 Task: Find connections with filter location Balingen with filter topic #Socialnetworkingwith filter profile language Spanish with filter current company Seintiv Talent Solutions with filter school Software Engineering Jobs with filter industry Performing Arts and Spectator Sports with filter service category Growth Marketing with filter keywords title Medical Transcriptionist
Action: Mouse moved to (471, 62)
Screenshot: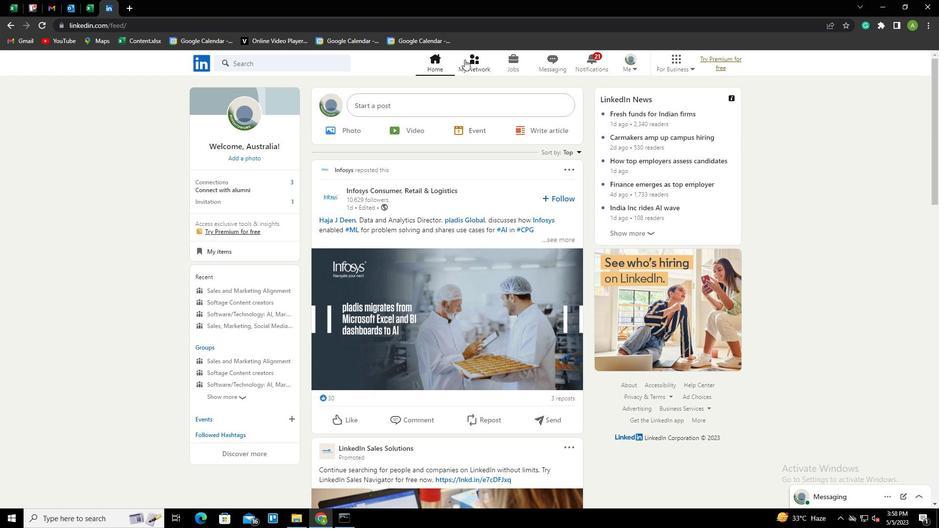
Action: Mouse pressed left at (471, 62)
Screenshot: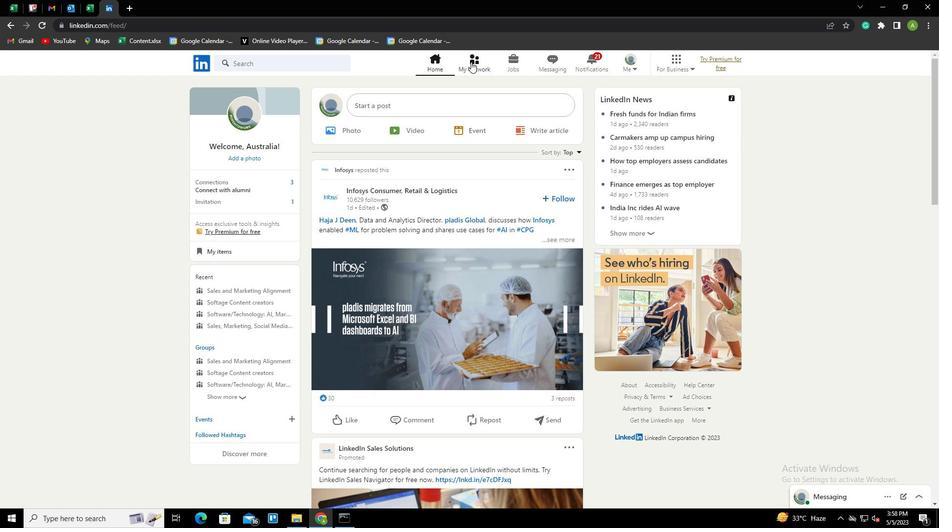 
Action: Mouse moved to (266, 114)
Screenshot: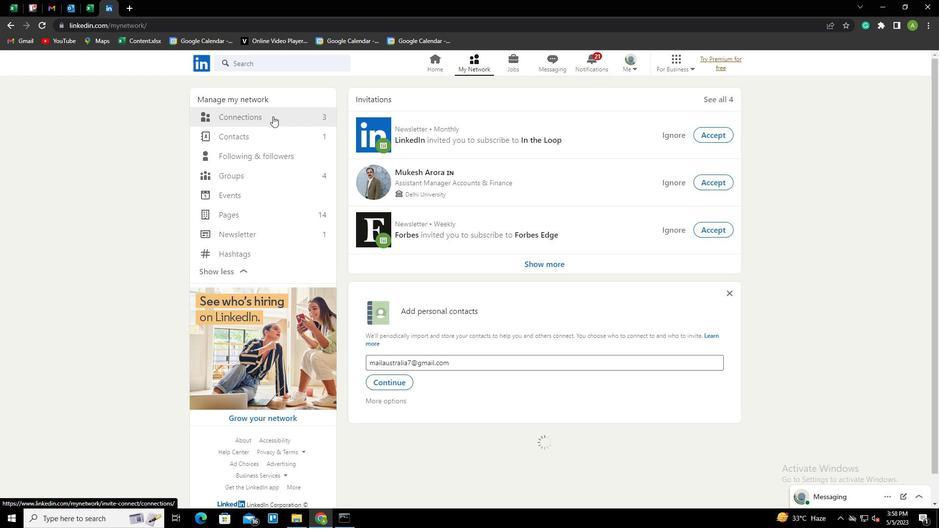 
Action: Mouse pressed left at (266, 114)
Screenshot: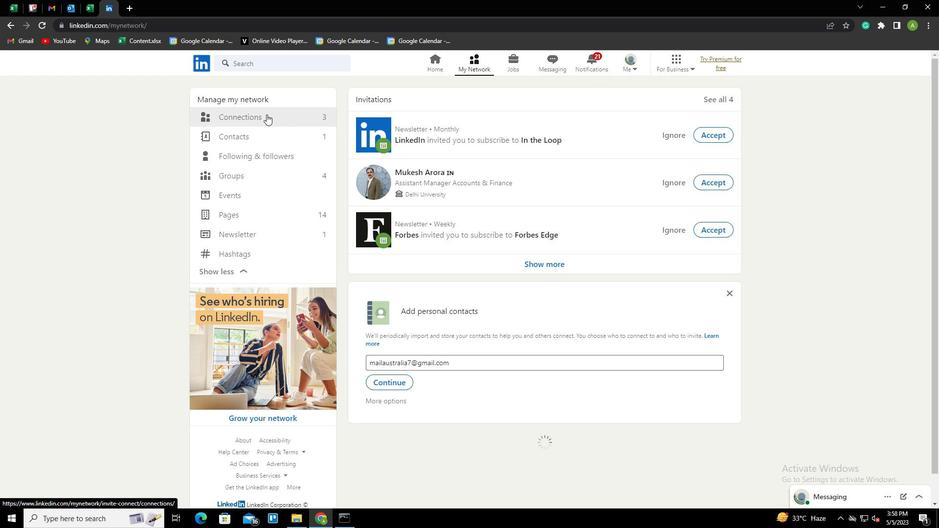 
Action: Mouse moved to (544, 116)
Screenshot: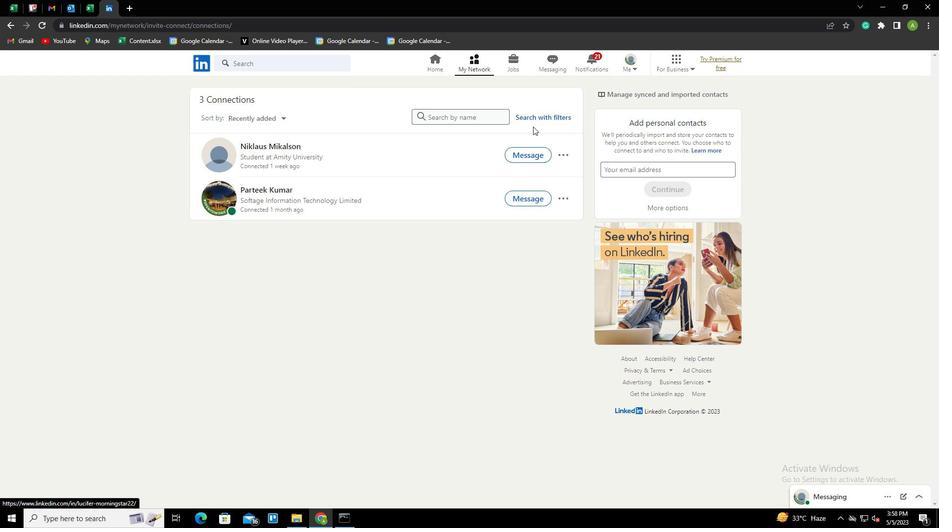 
Action: Mouse pressed left at (544, 116)
Screenshot: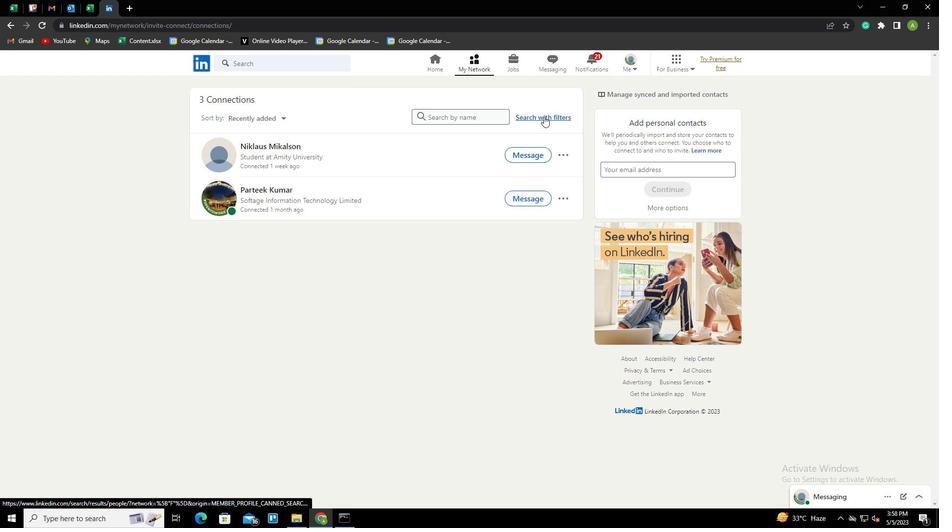 
Action: Mouse moved to (499, 90)
Screenshot: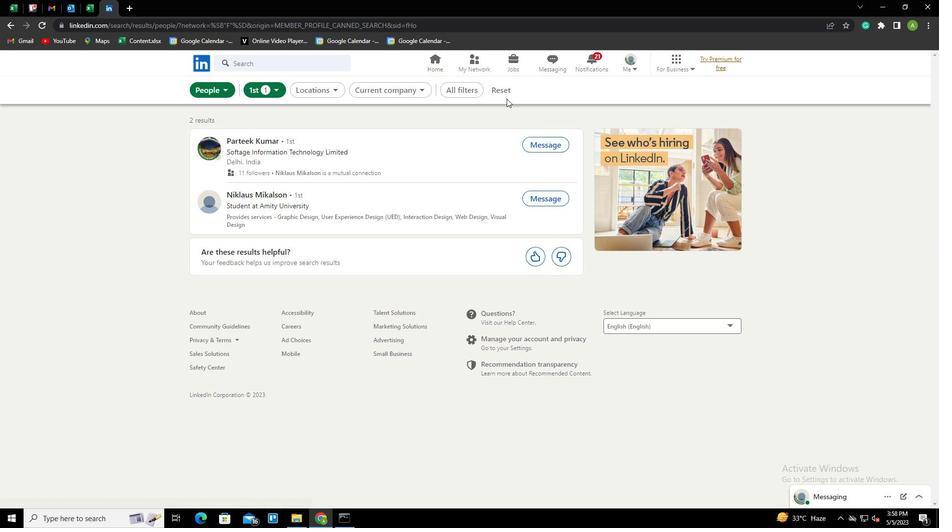 
Action: Mouse pressed left at (499, 90)
Screenshot: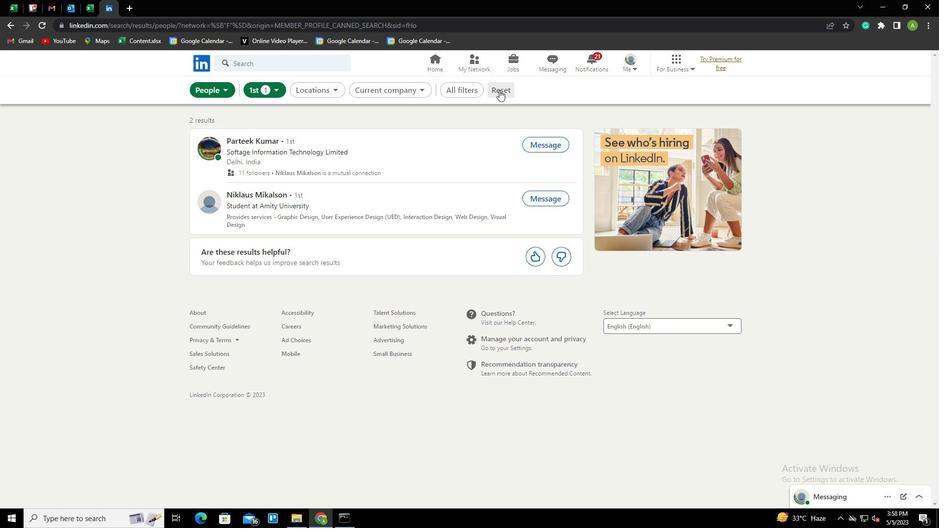 
Action: Mouse moved to (483, 90)
Screenshot: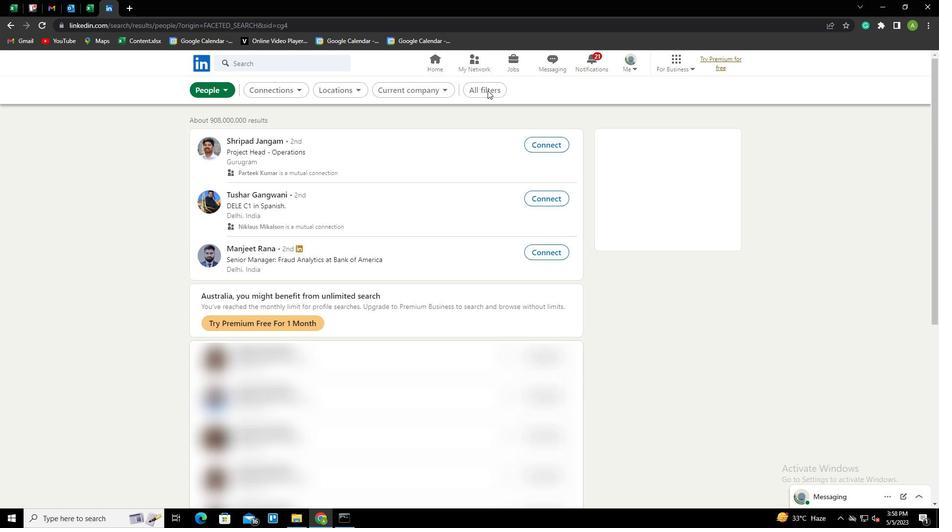 
Action: Mouse pressed left at (483, 90)
Screenshot: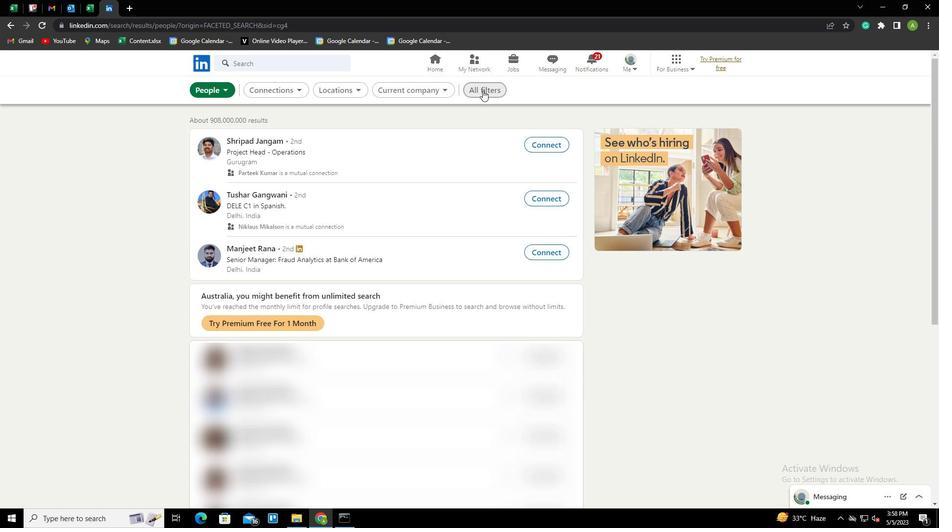 
Action: Mouse moved to (813, 298)
Screenshot: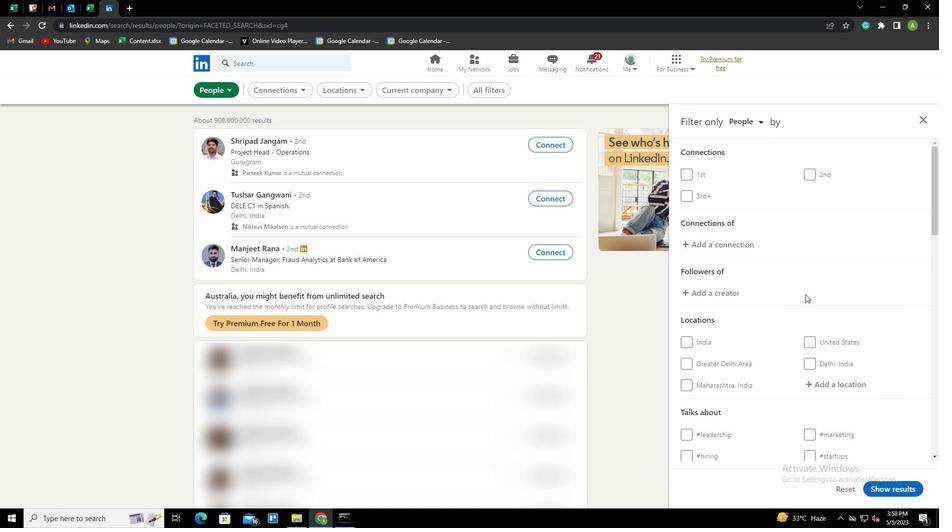 
Action: Mouse scrolled (813, 298) with delta (0, 0)
Screenshot: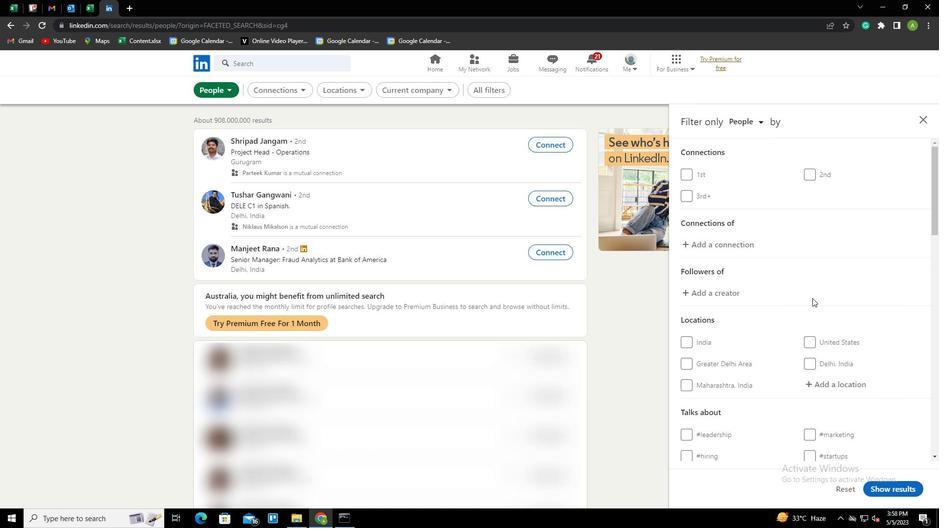 
Action: Mouse scrolled (813, 298) with delta (0, 0)
Screenshot: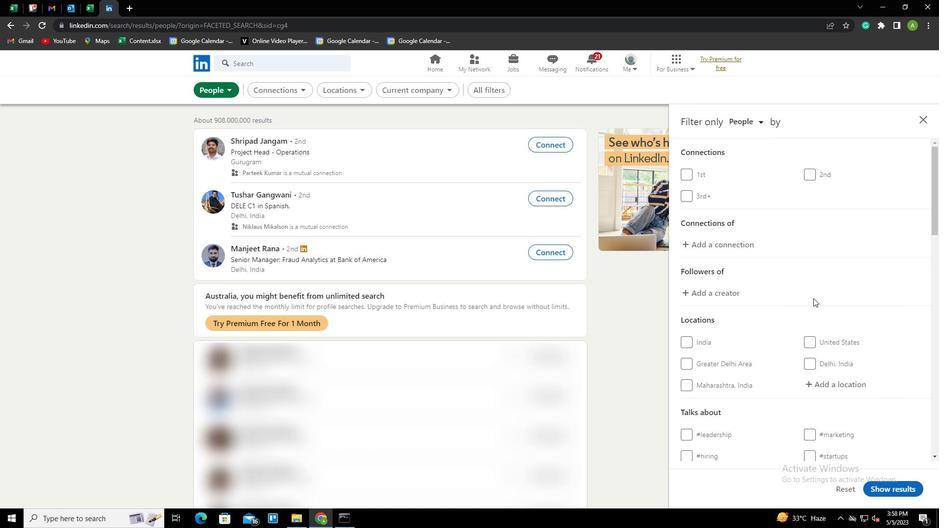
Action: Mouse moved to (821, 286)
Screenshot: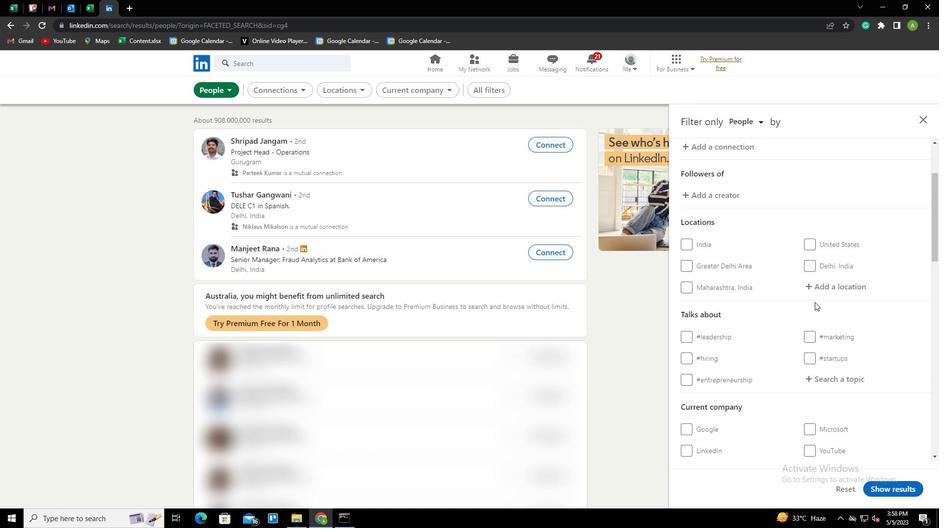 
Action: Mouse pressed left at (821, 286)
Screenshot: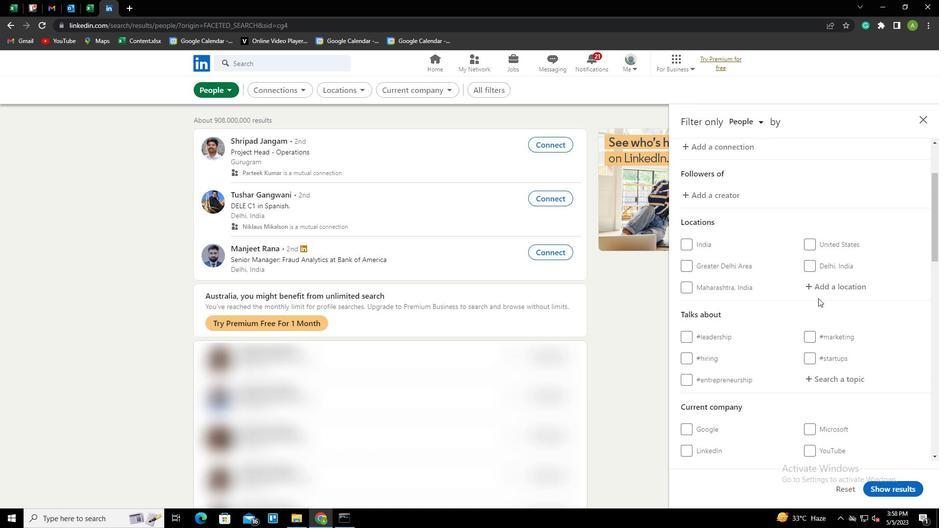 
Action: Key pressed <Key.shift>BALINGEN<Key.down><Key.enter>
Screenshot: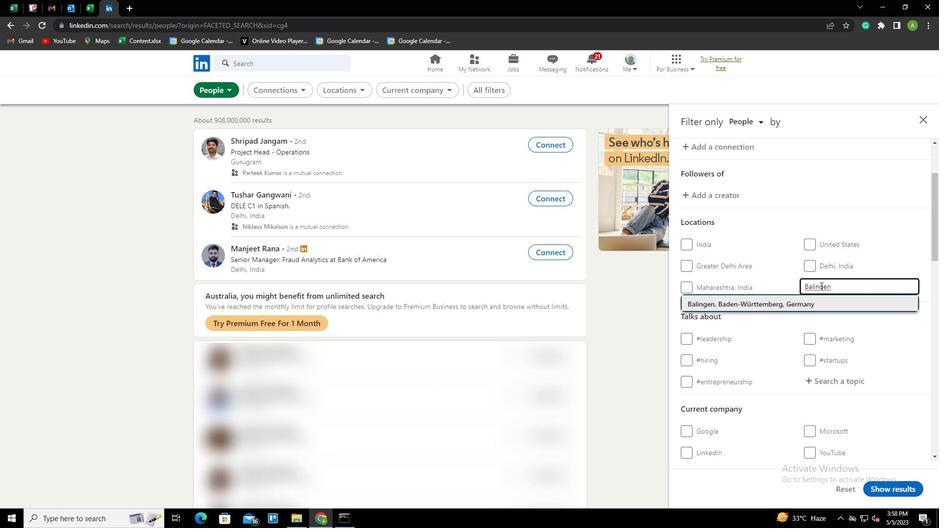 
Action: Mouse scrolled (821, 285) with delta (0, 0)
Screenshot: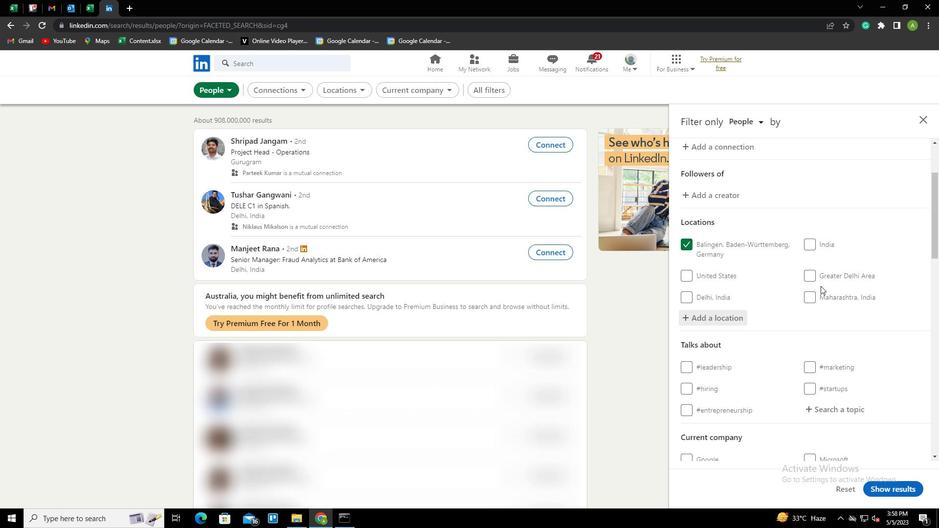 
Action: Mouse scrolled (821, 285) with delta (0, 0)
Screenshot: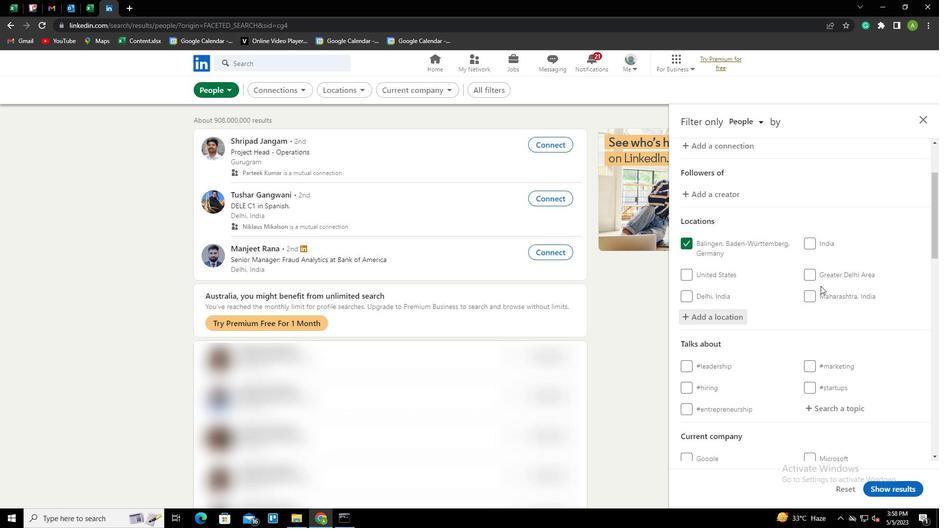 
Action: Mouse moved to (818, 312)
Screenshot: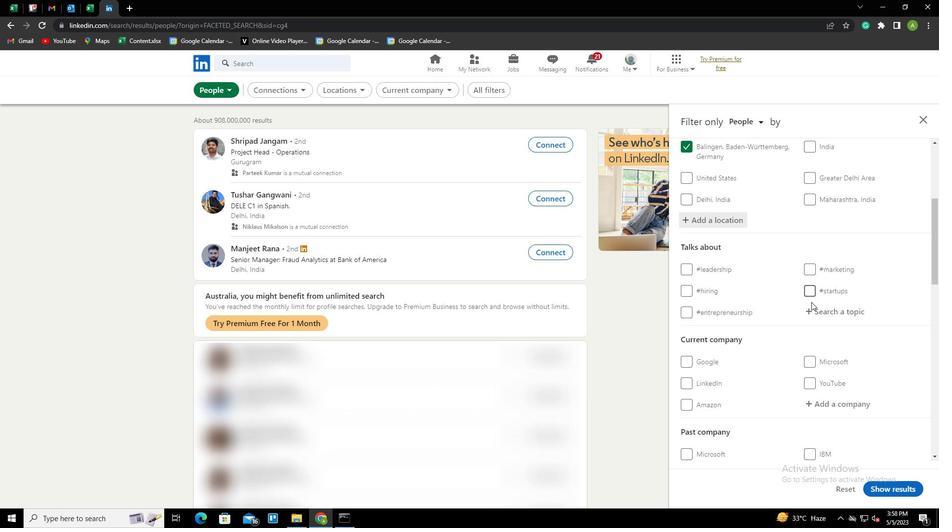 
Action: Mouse pressed left at (818, 312)
Screenshot: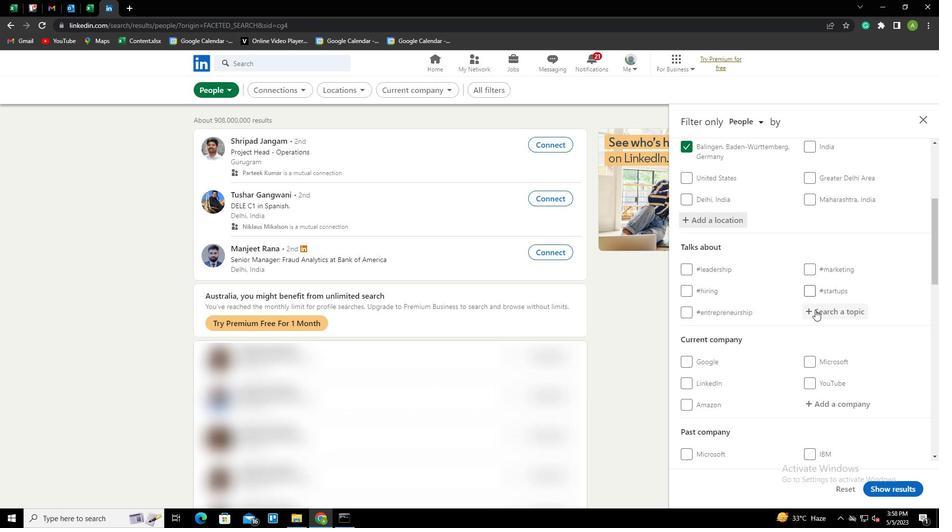 
Action: Key pressed <Key.shift>SOCIALNETWORKIN<Key.down><Key.enter>
Screenshot: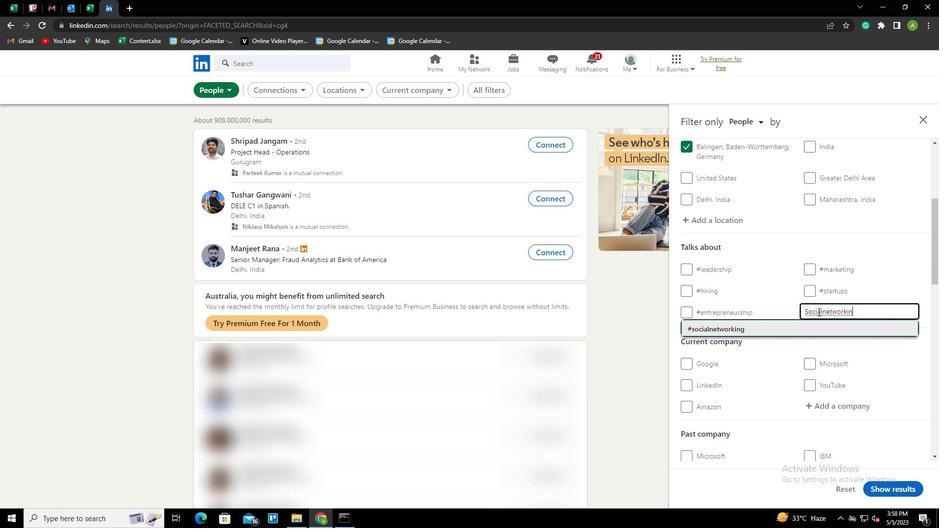 
Action: Mouse scrolled (818, 311) with delta (0, 0)
Screenshot: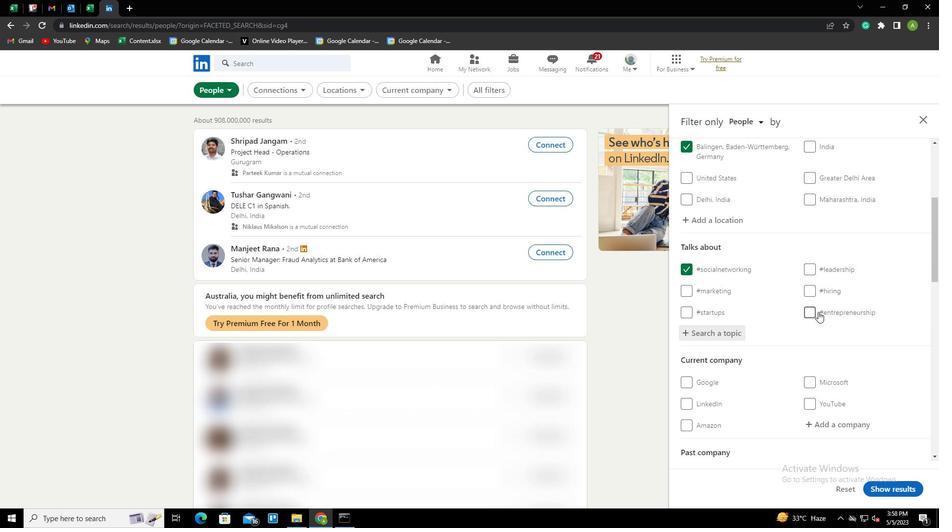 
Action: Mouse moved to (819, 312)
Screenshot: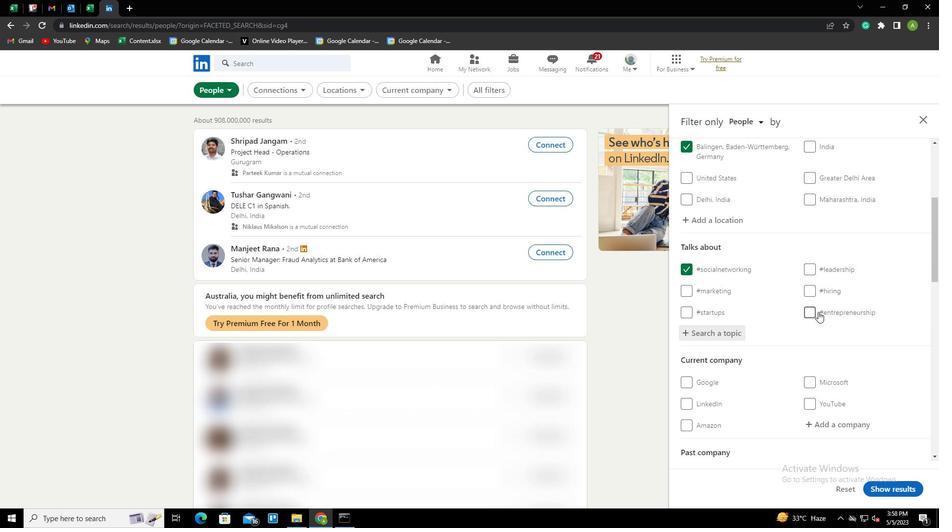 
Action: Mouse scrolled (819, 312) with delta (0, 0)
Screenshot: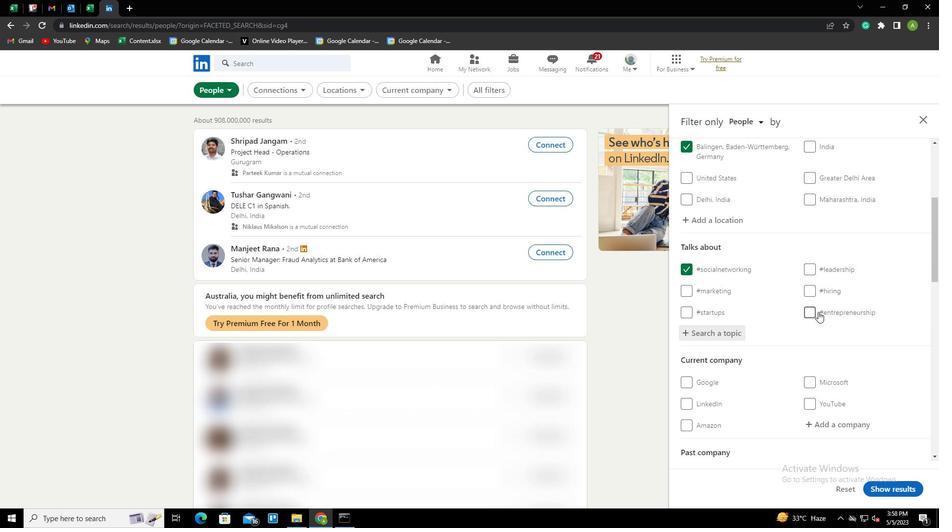 
Action: Mouse moved to (817, 314)
Screenshot: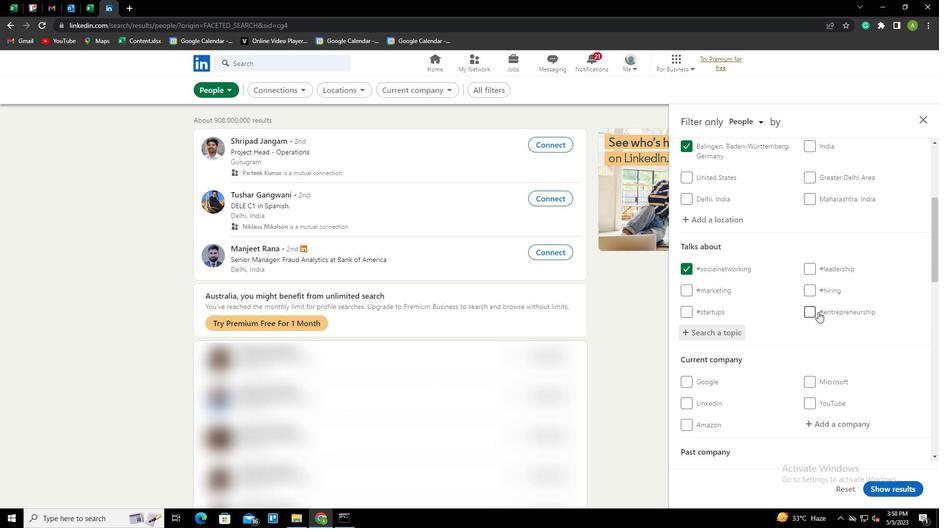 
Action: Mouse scrolled (817, 313) with delta (0, 0)
Screenshot: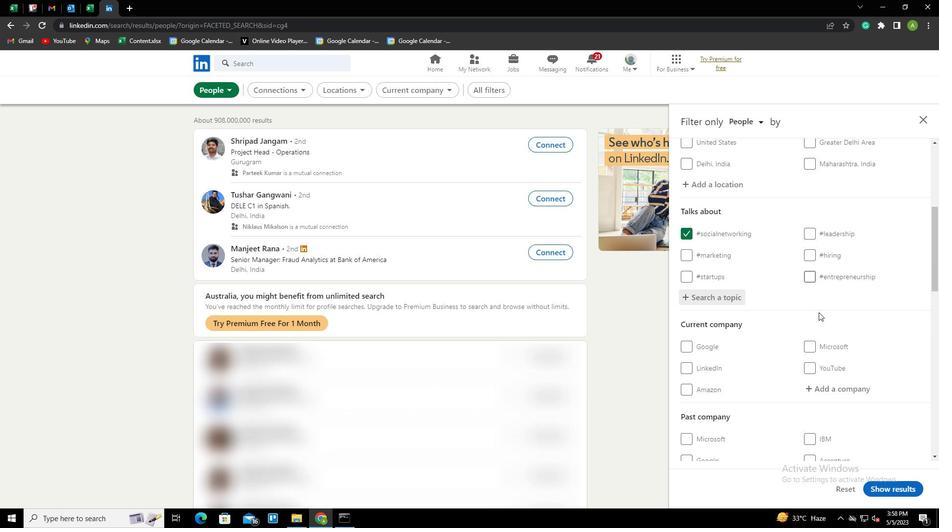 
Action: Mouse scrolled (817, 313) with delta (0, 0)
Screenshot: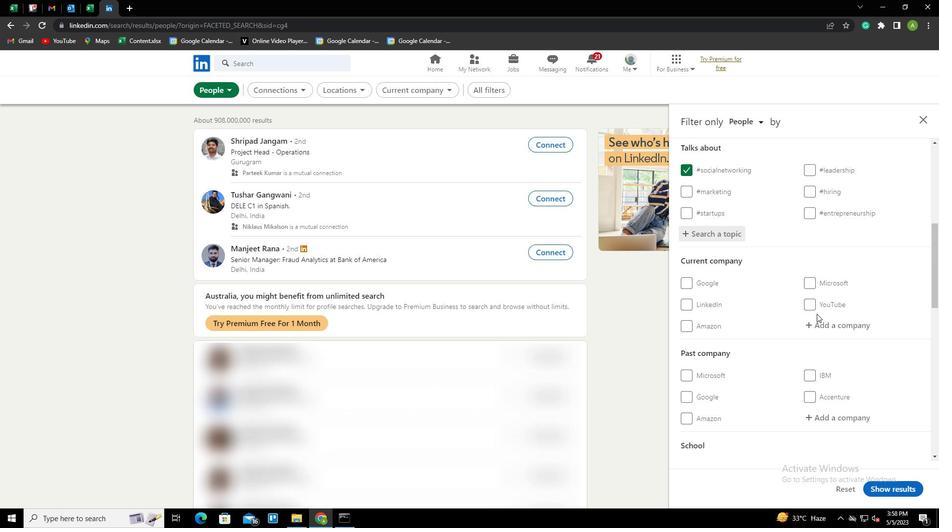 
Action: Mouse scrolled (817, 313) with delta (0, 0)
Screenshot: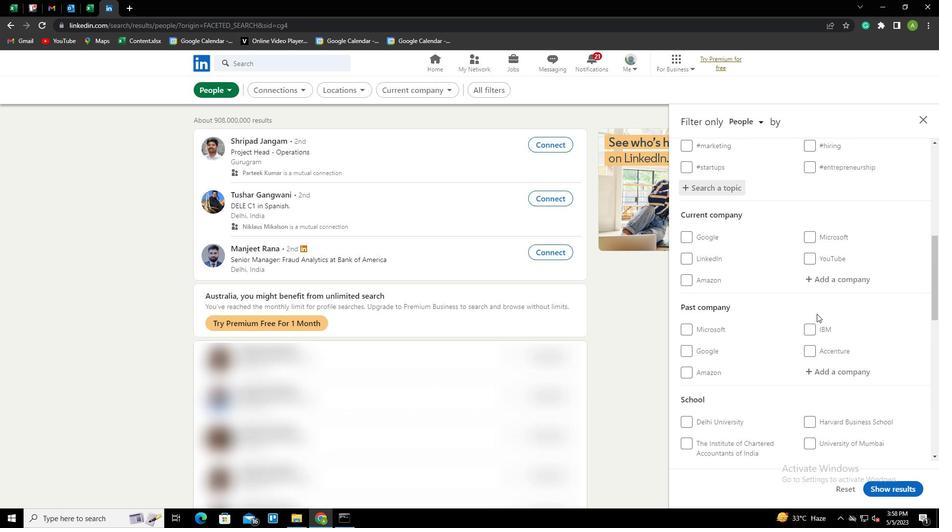 
Action: Mouse scrolled (817, 313) with delta (0, 0)
Screenshot: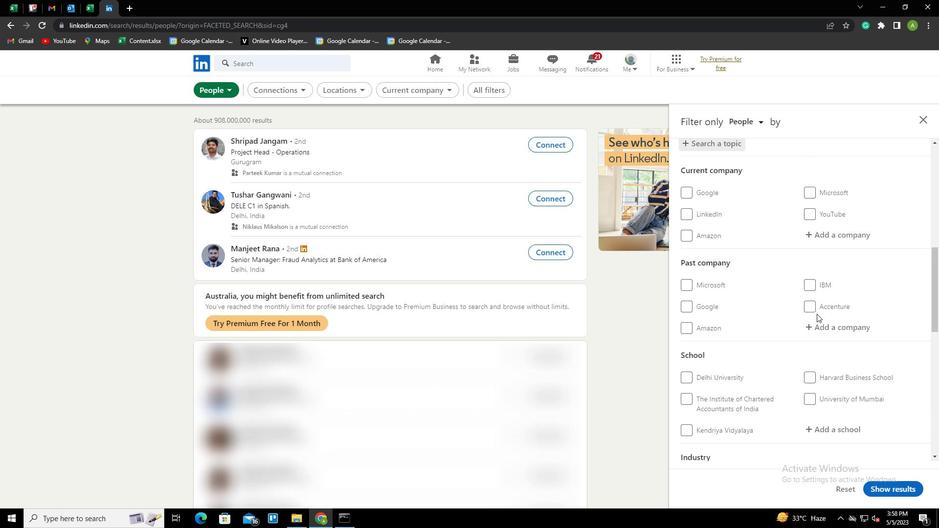 
Action: Mouse scrolled (817, 313) with delta (0, 0)
Screenshot: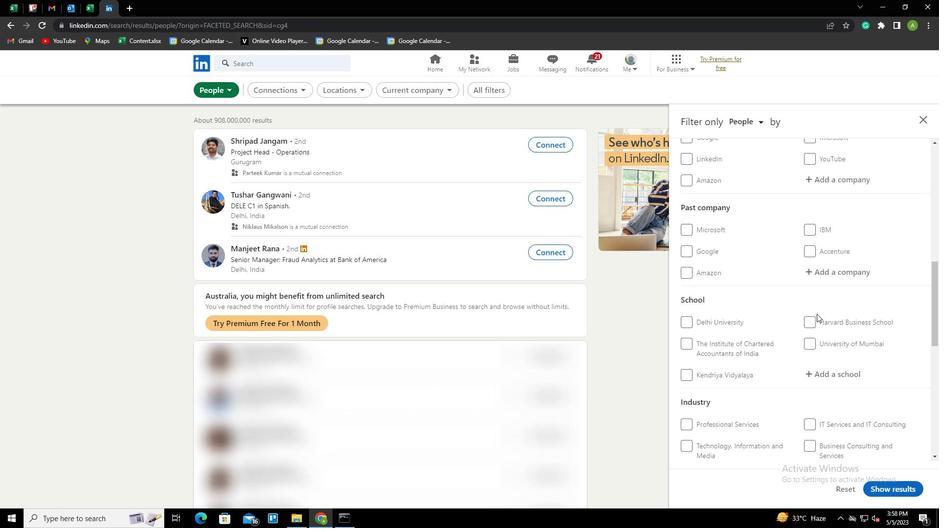 
Action: Mouse scrolled (817, 313) with delta (0, 0)
Screenshot: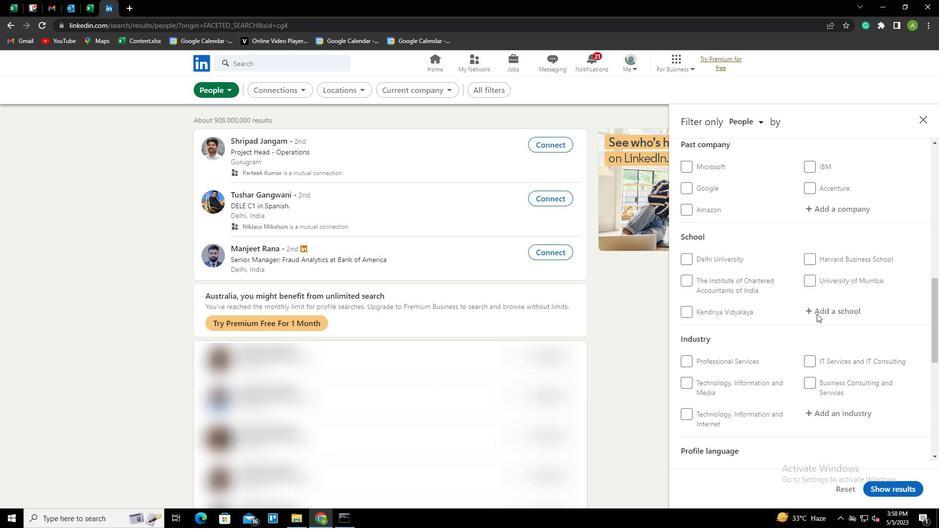 
Action: Mouse scrolled (817, 313) with delta (0, 0)
Screenshot: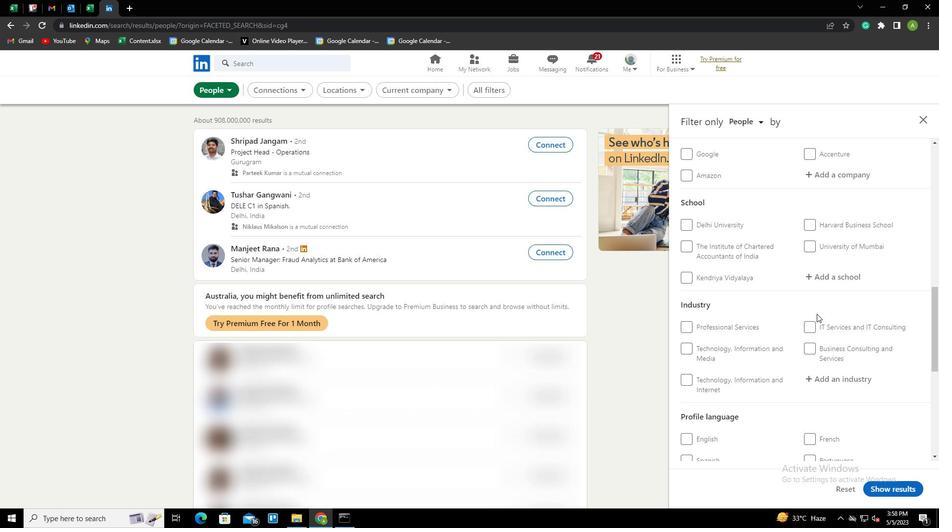 
Action: Mouse scrolled (817, 313) with delta (0, 0)
Screenshot: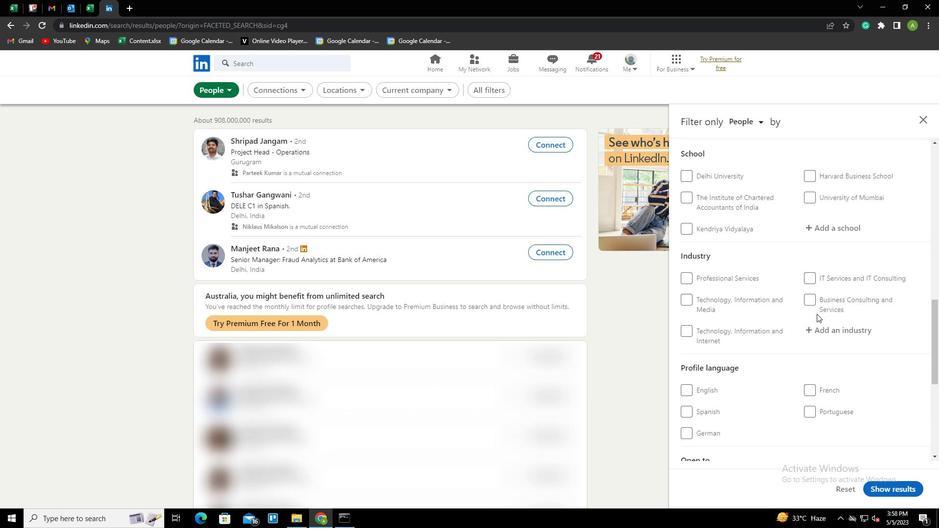 
Action: Mouse moved to (692, 314)
Screenshot: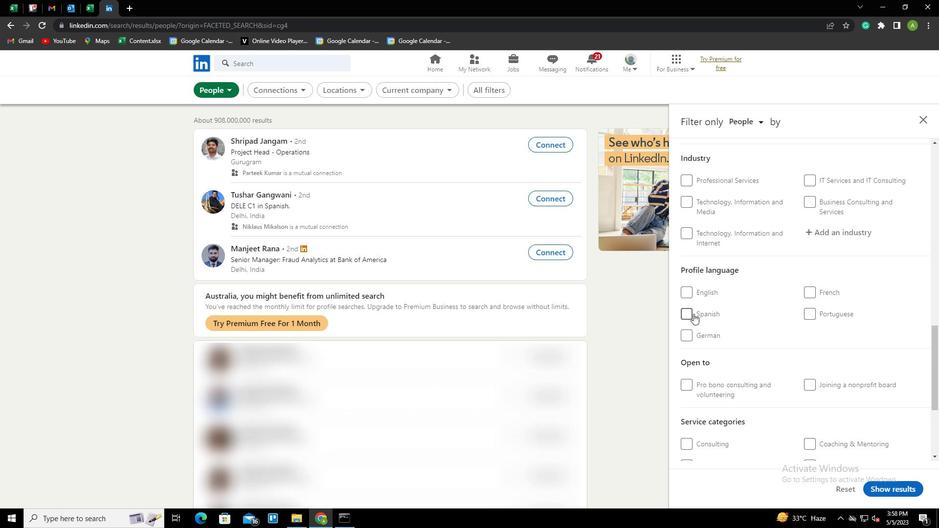
Action: Mouse pressed left at (692, 314)
Screenshot: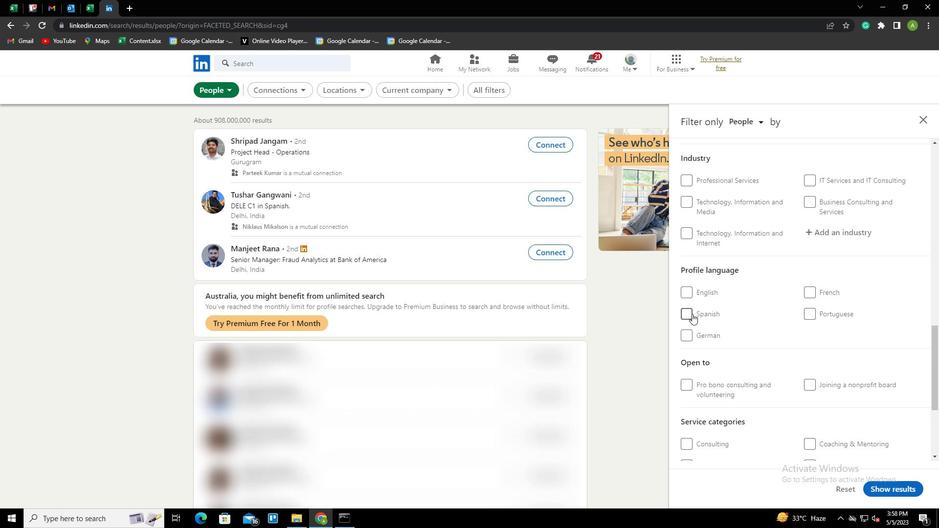 
Action: Mouse moved to (853, 342)
Screenshot: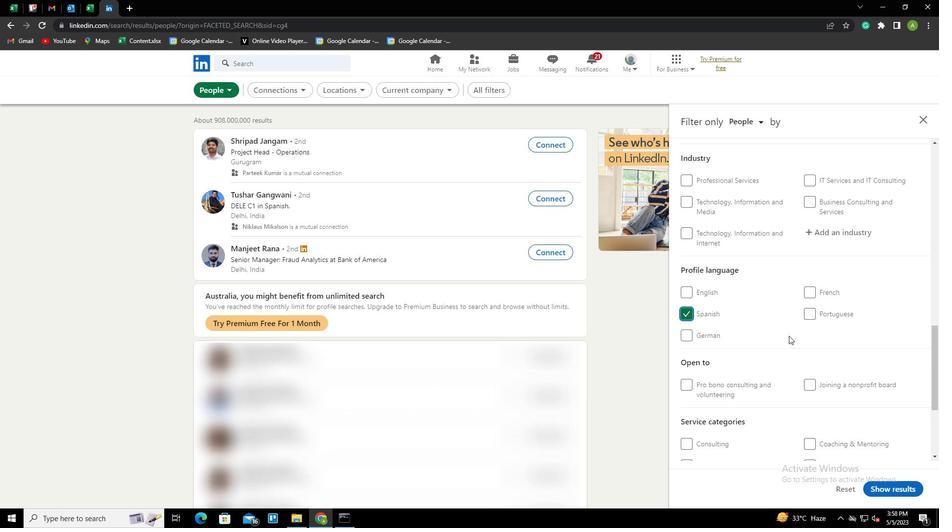 
Action: Mouse scrolled (853, 343) with delta (0, 0)
Screenshot: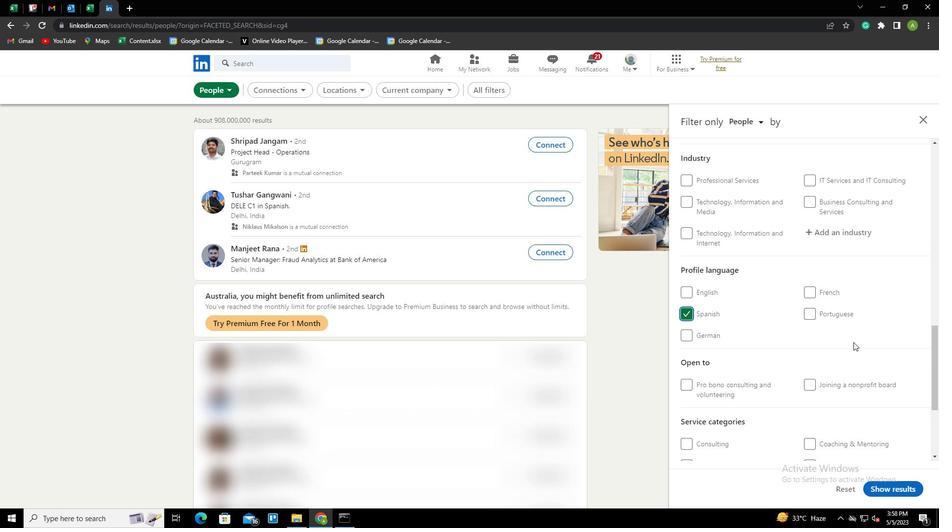 
Action: Mouse scrolled (853, 343) with delta (0, 0)
Screenshot: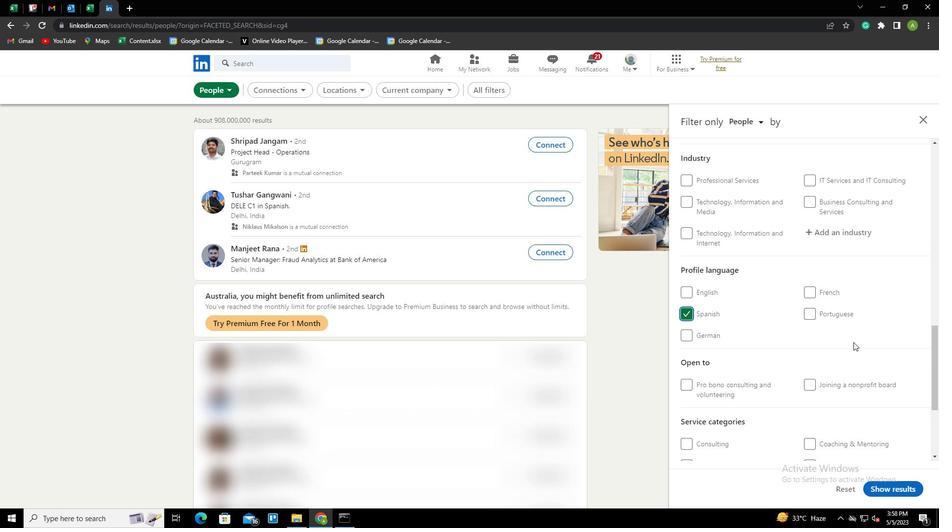 
Action: Mouse scrolled (853, 343) with delta (0, 0)
Screenshot: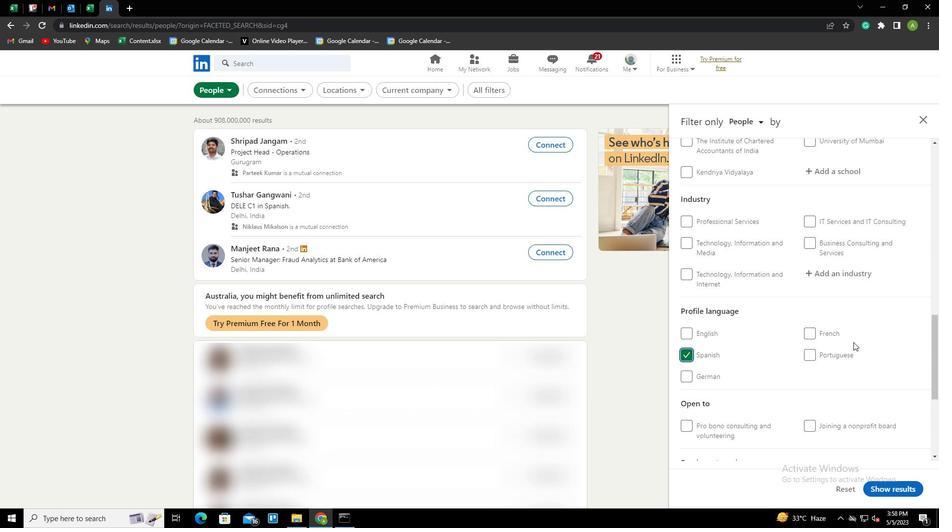 
Action: Mouse scrolled (853, 343) with delta (0, 0)
Screenshot: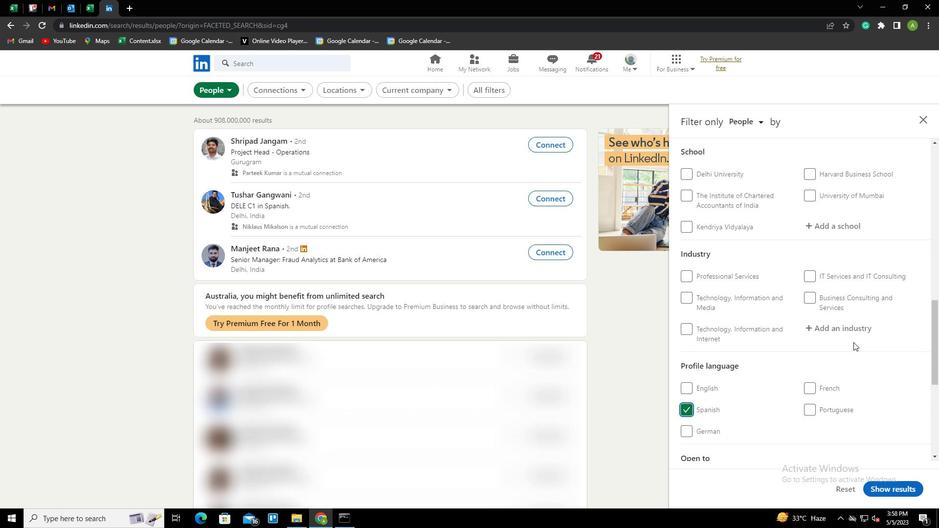 
Action: Mouse scrolled (853, 343) with delta (0, 0)
Screenshot: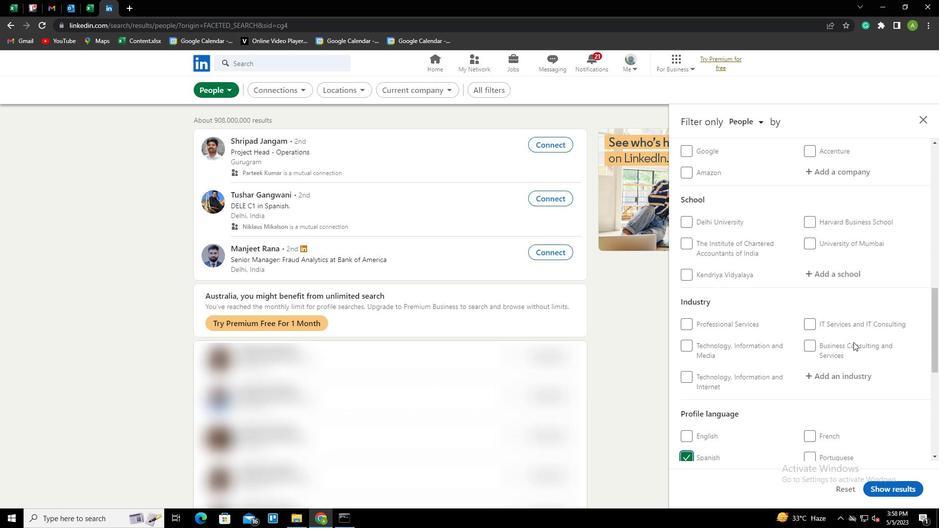 
Action: Mouse scrolled (853, 343) with delta (0, 0)
Screenshot: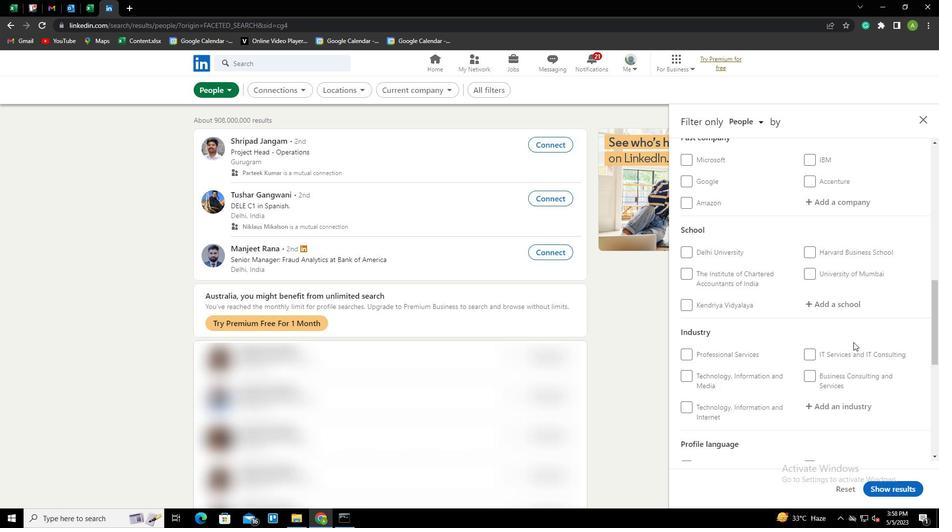 
Action: Mouse scrolled (853, 343) with delta (0, 0)
Screenshot: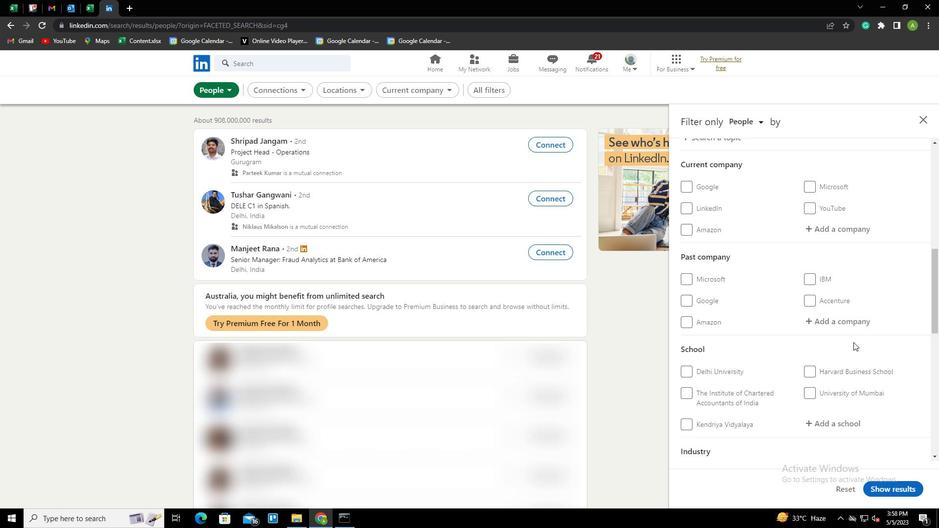
Action: Mouse moved to (838, 283)
Screenshot: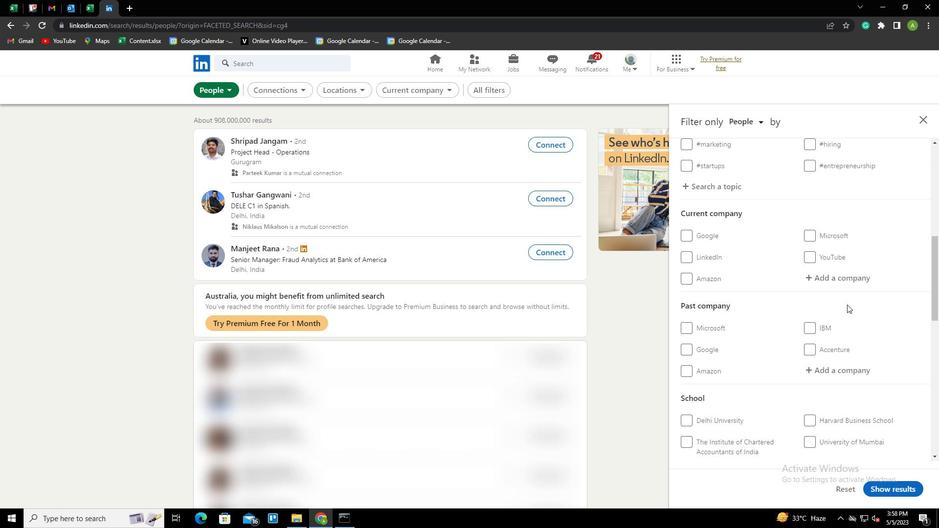 
Action: Mouse pressed left at (838, 283)
Screenshot: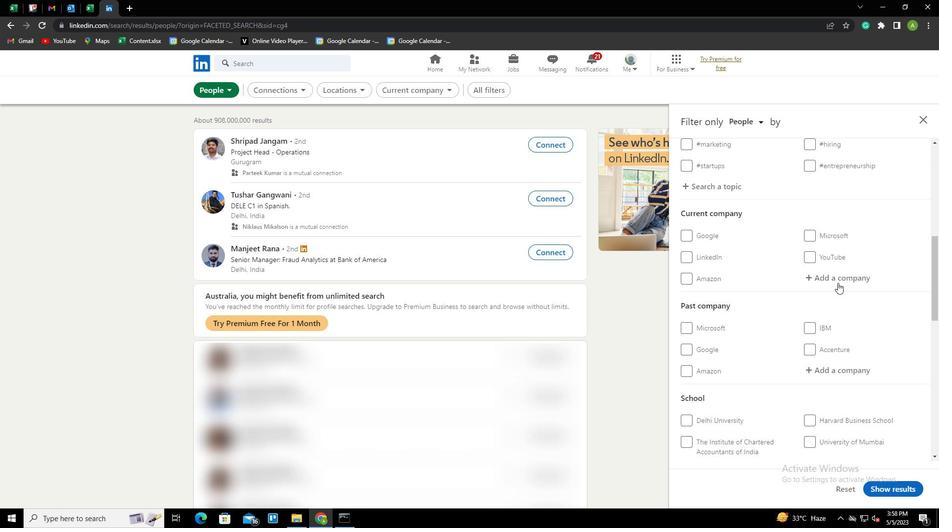 
Action: Key pressed <Key.shift>SEINTIV<Key.space><Key.shift>TALENT<Key.space><Key.shift>SOLUTIONS<Key.down><Key.enter>
Screenshot: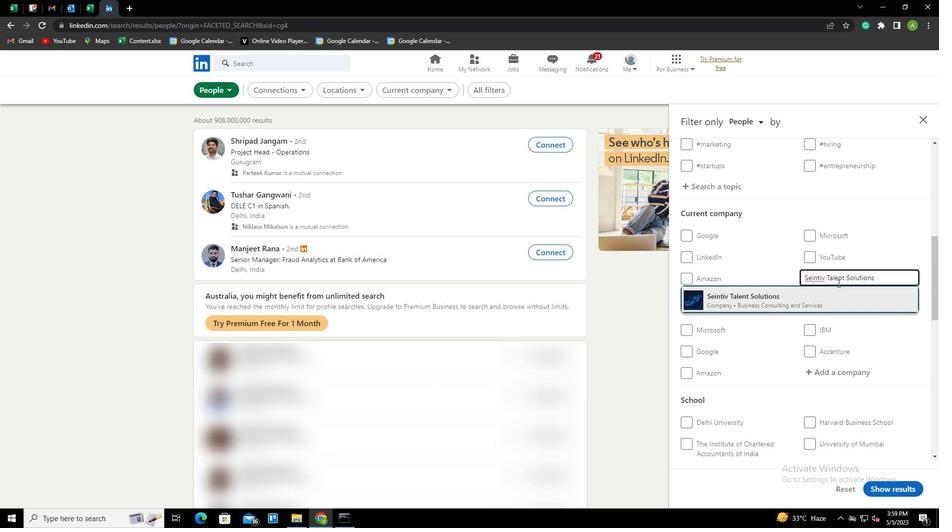 
Action: Mouse scrolled (838, 282) with delta (0, 0)
Screenshot: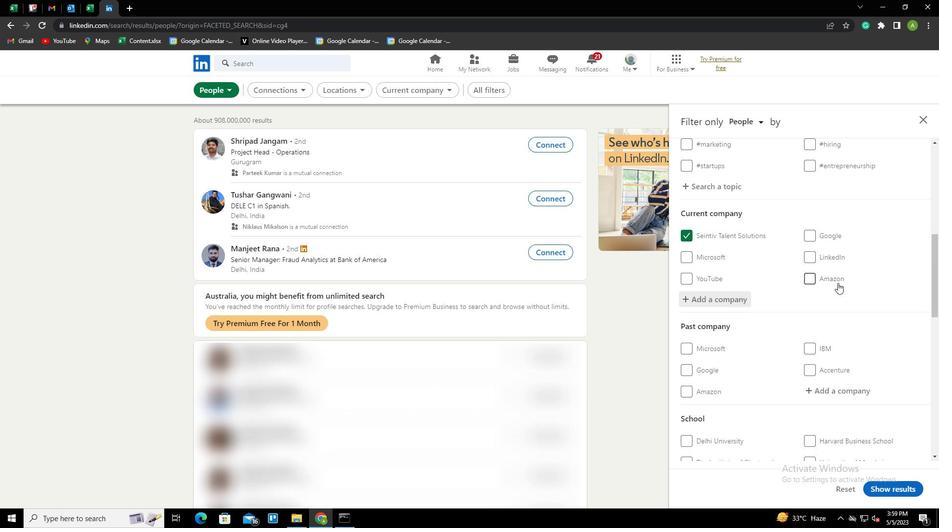 
Action: Mouse scrolled (838, 282) with delta (0, 0)
Screenshot: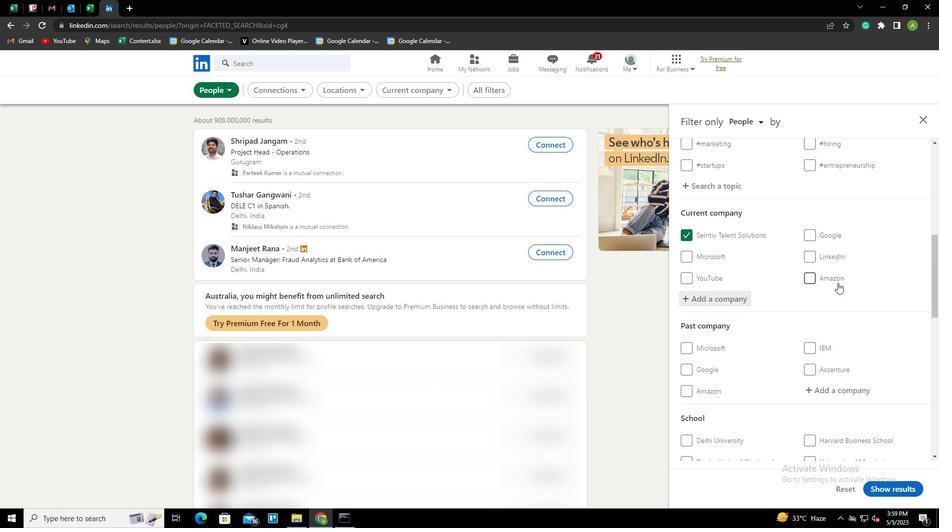 
Action: Mouse moved to (837, 283)
Screenshot: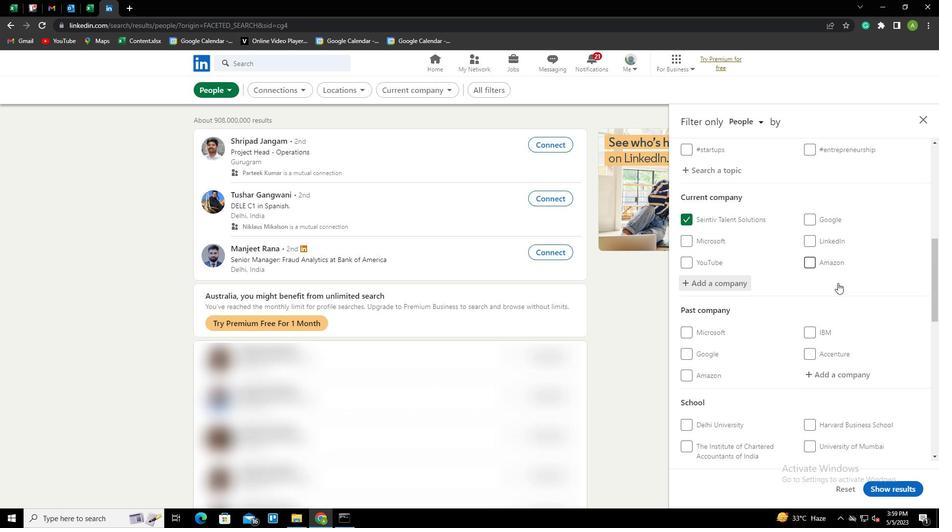 
Action: Mouse scrolled (837, 283) with delta (0, 0)
Screenshot: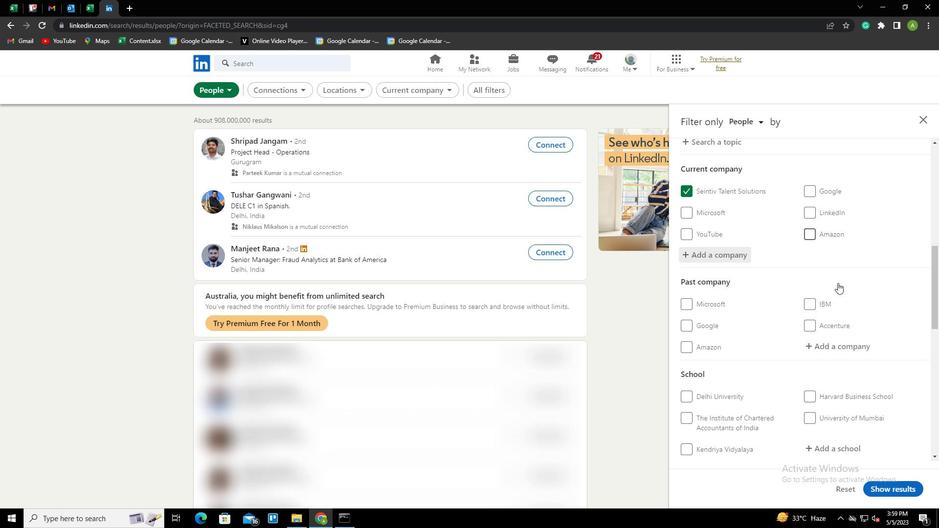 
Action: Mouse moved to (837, 285)
Screenshot: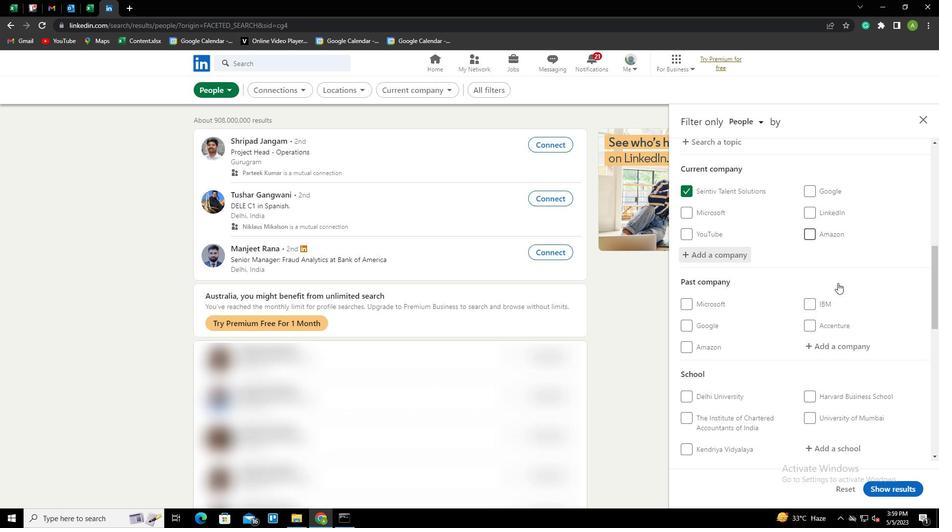 
Action: Mouse scrolled (837, 284) with delta (0, 0)
Screenshot: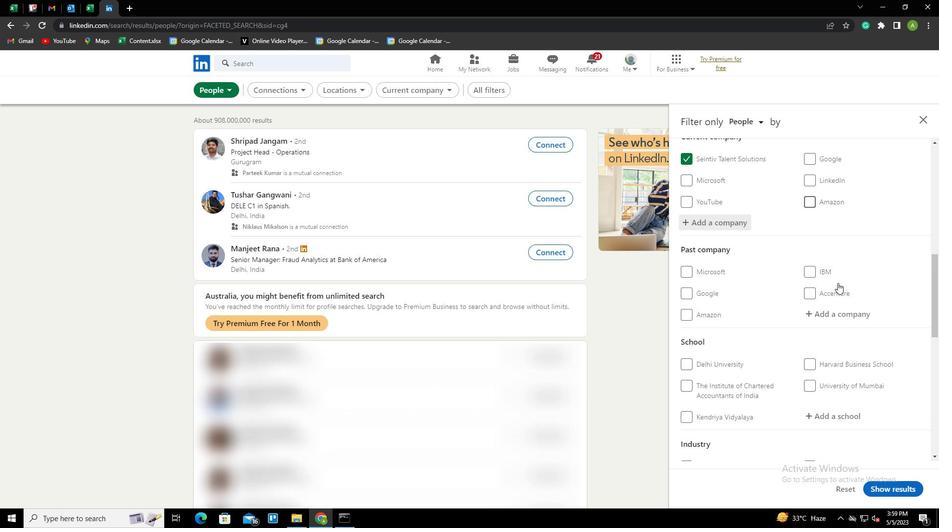 
Action: Mouse moved to (827, 297)
Screenshot: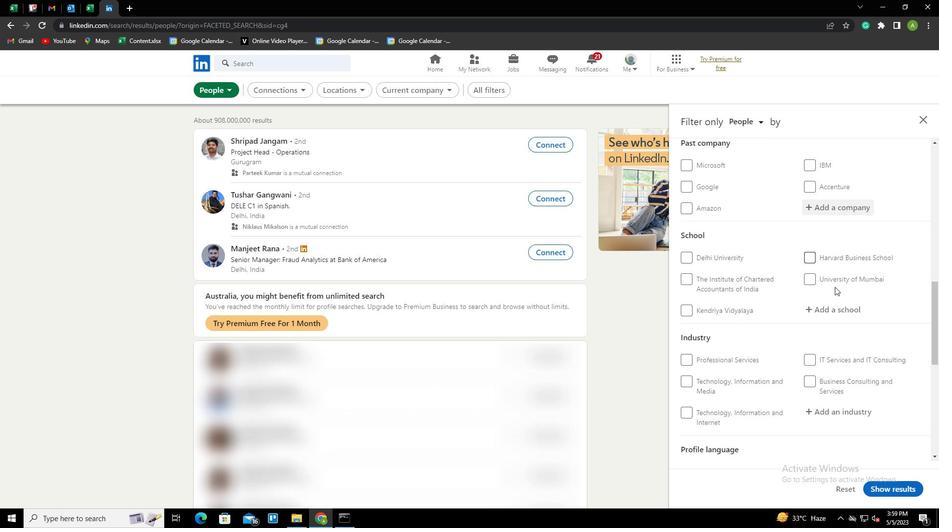 
Action: Mouse pressed left at (827, 297)
Screenshot: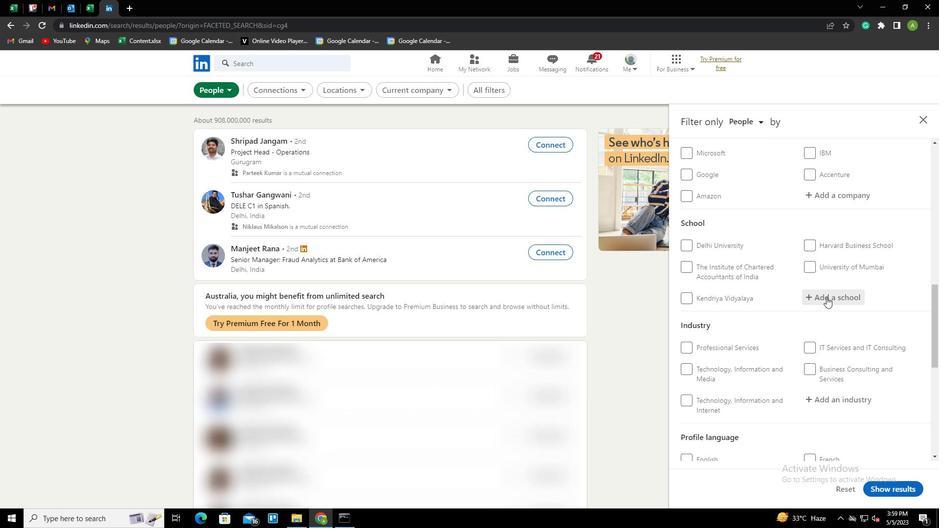 
Action: Key pressed <Key.shift>SOFR<Key.backspace>TWARE<Key.space><Key.shift><Key.shift><Key.shift><Key.shift><Key.shift><Key.shift><Key.shift><Key.shift><Key.shift><Key.shift><Key.shift>ENGINEERING<Key.space><Key.shift>JOBS<Key.down><Key.enter>
Screenshot: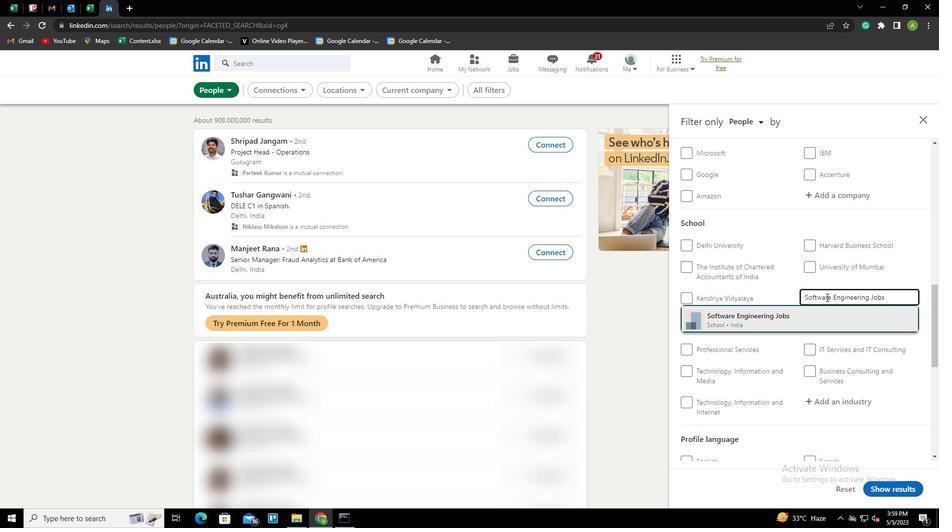 
Action: Mouse scrolled (827, 297) with delta (0, 0)
Screenshot: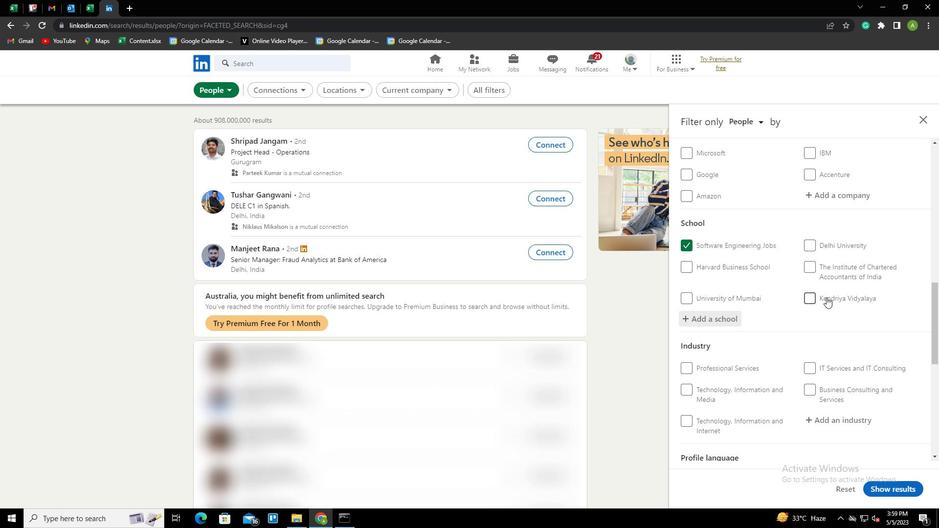 
Action: Mouse scrolled (827, 297) with delta (0, 0)
Screenshot: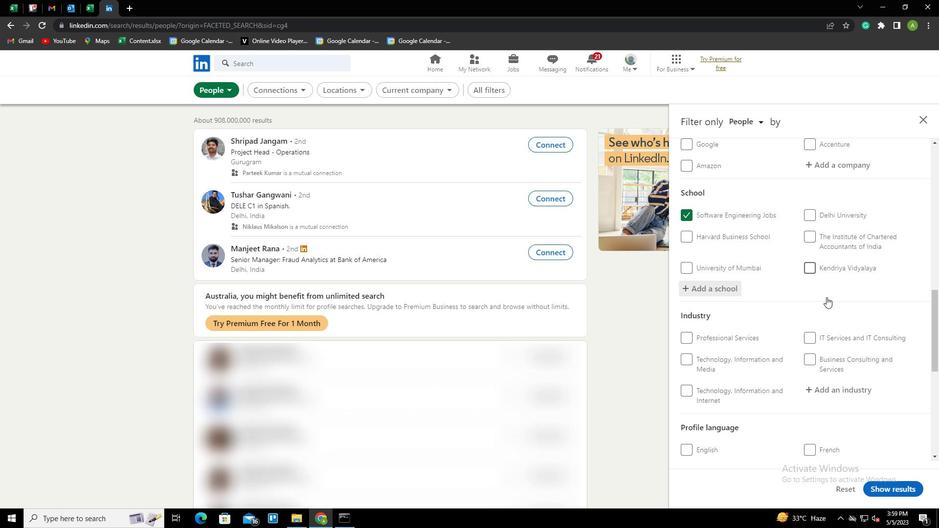 
Action: Mouse scrolled (827, 297) with delta (0, 0)
Screenshot: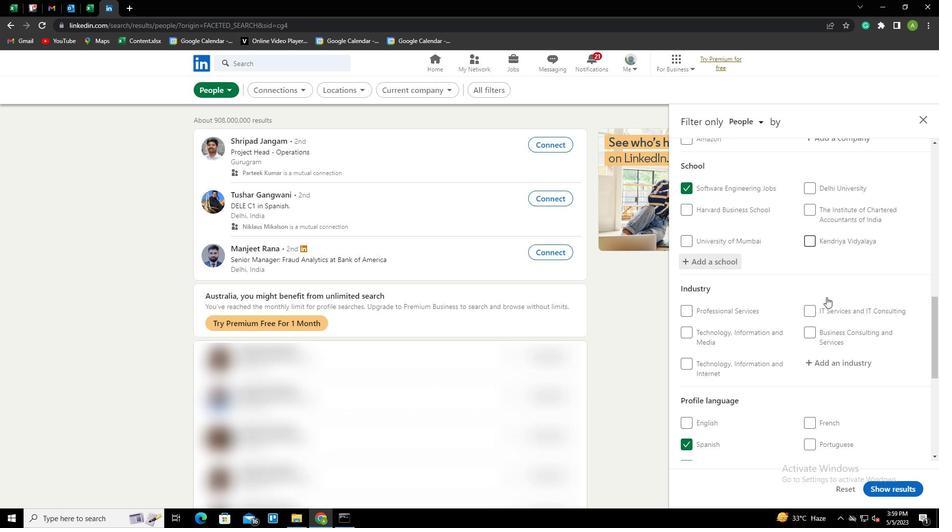 
Action: Mouse moved to (832, 272)
Screenshot: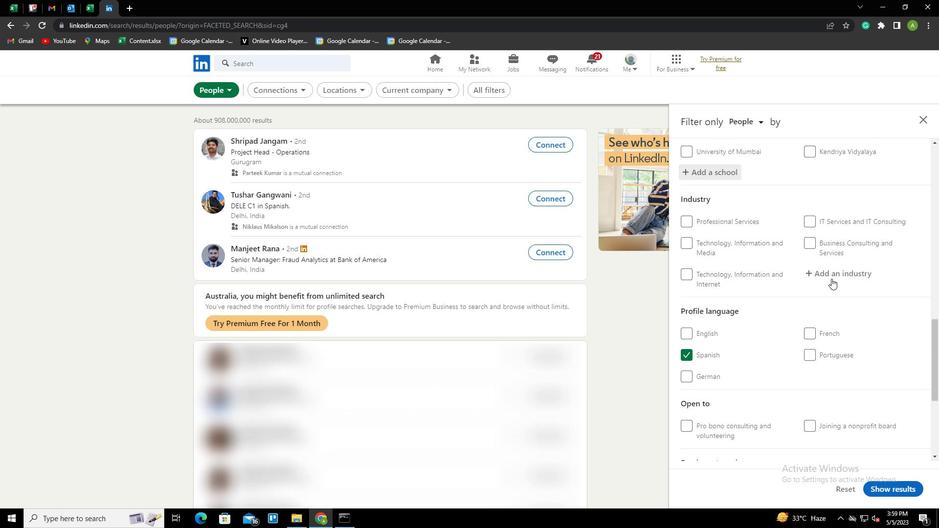 
Action: Mouse pressed left at (832, 272)
Screenshot: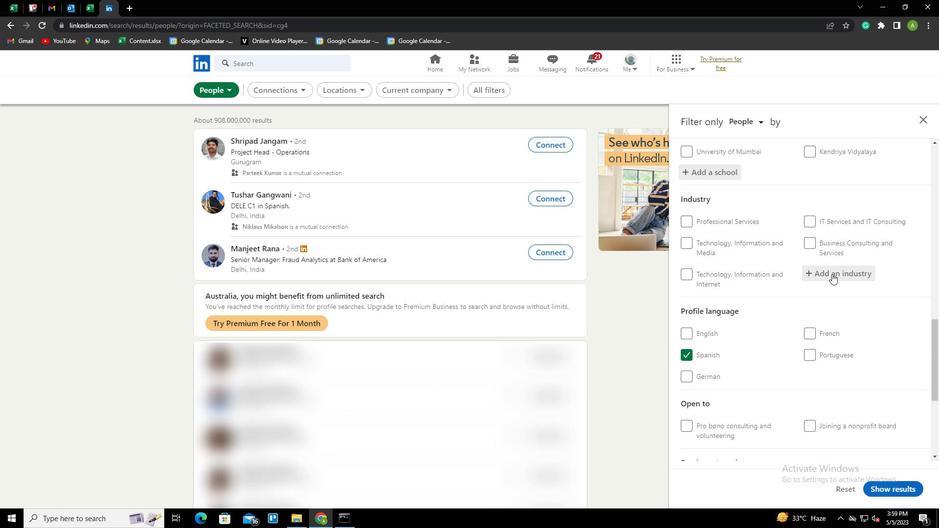 
Action: Key pressed <Key.shift>PERFORMING<Key.space><Key.shift>ARTS<Key.space>AND<Key.space><Key.shift>SPECTATOR<Key.space><Key.shift>SPORTS<Key.down><Key.enter>
Screenshot: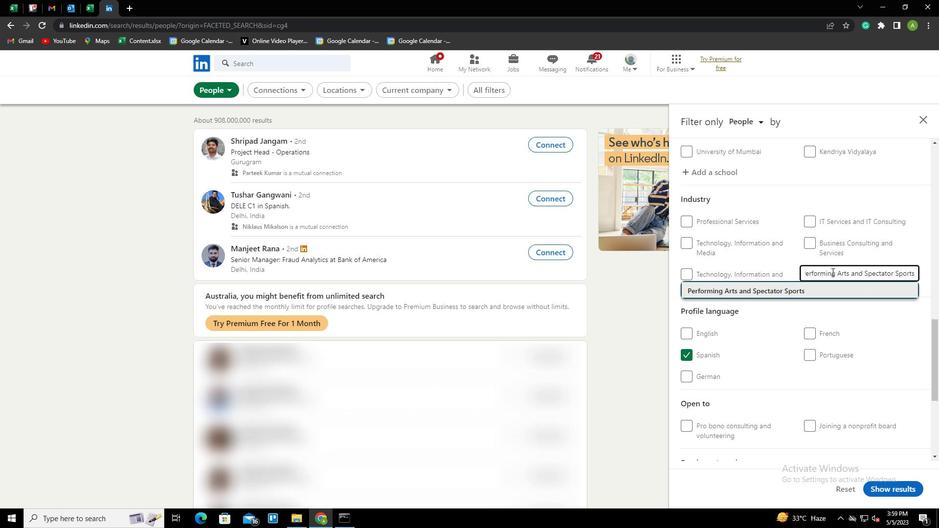 
Action: Mouse scrolled (832, 271) with delta (0, 0)
Screenshot: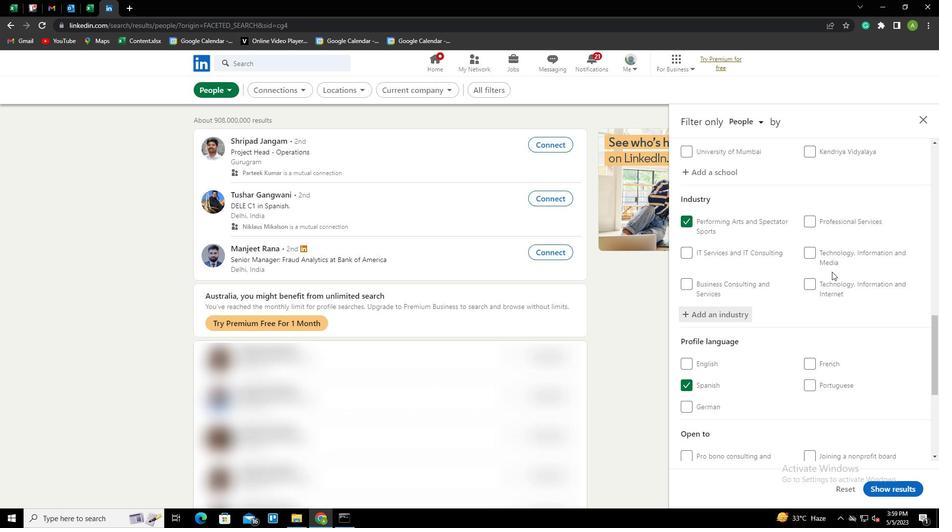 
Action: Mouse scrolled (832, 271) with delta (0, 0)
Screenshot: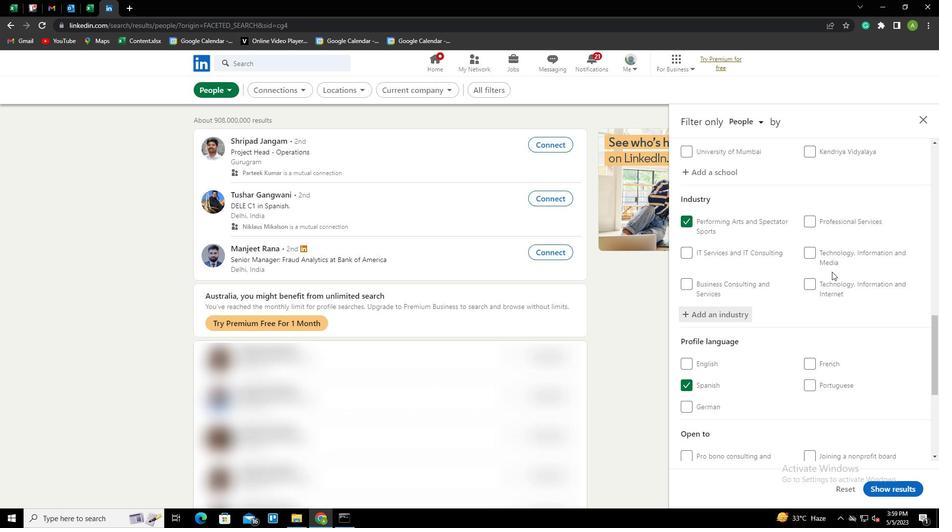 
Action: Mouse scrolled (832, 271) with delta (0, 0)
Screenshot: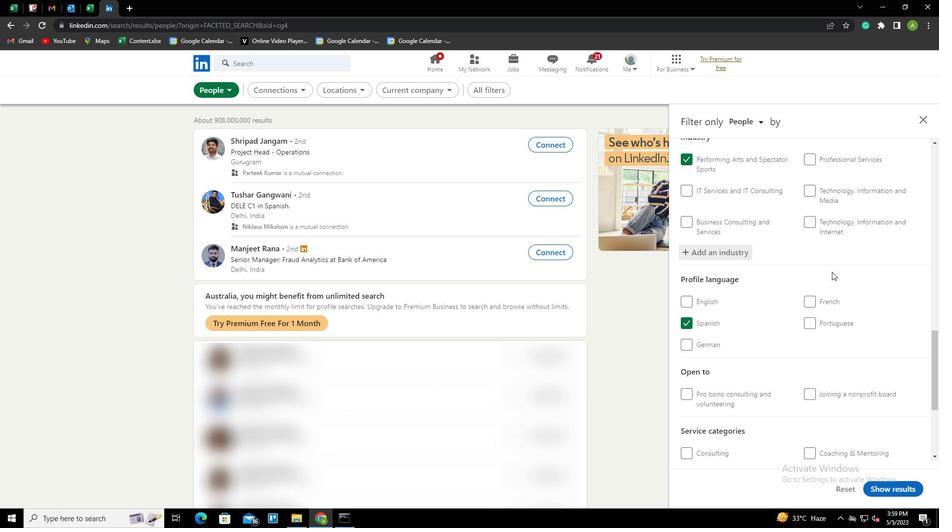
Action: Mouse scrolled (832, 271) with delta (0, 0)
Screenshot: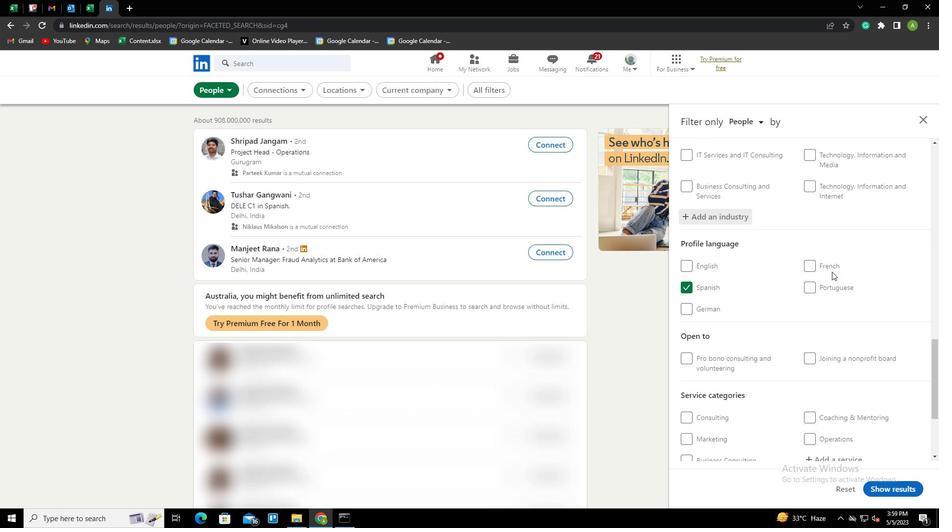 
Action: Mouse scrolled (832, 271) with delta (0, 0)
Screenshot: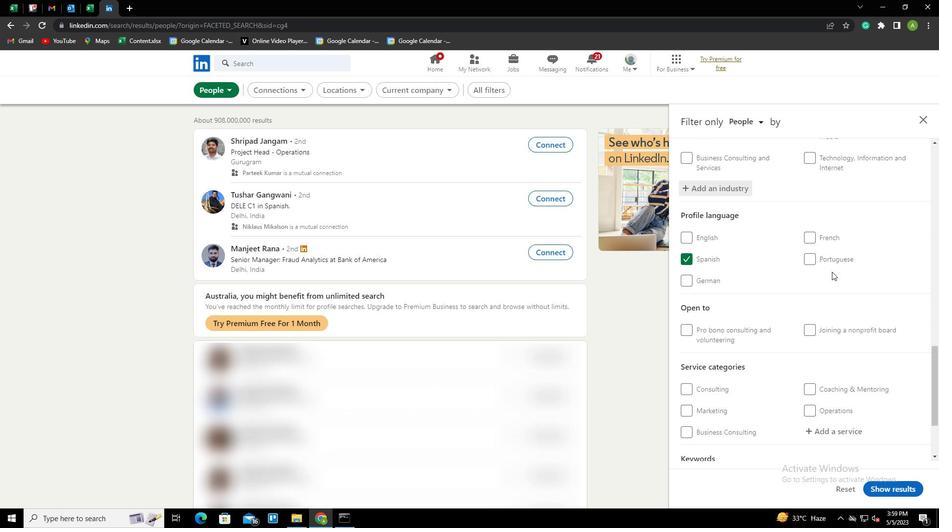
Action: Mouse moved to (830, 322)
Screenshot: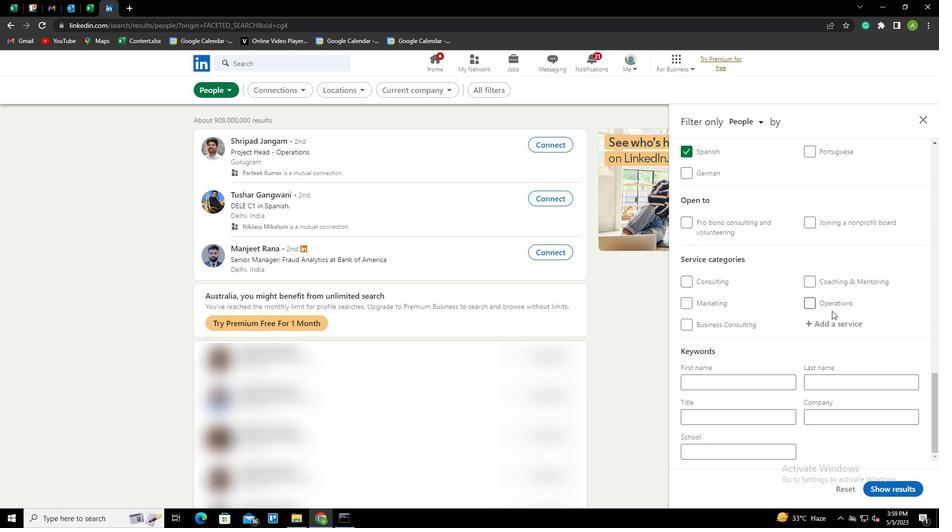
Action: Mouse pressed left at (830, 322)
Screenshot: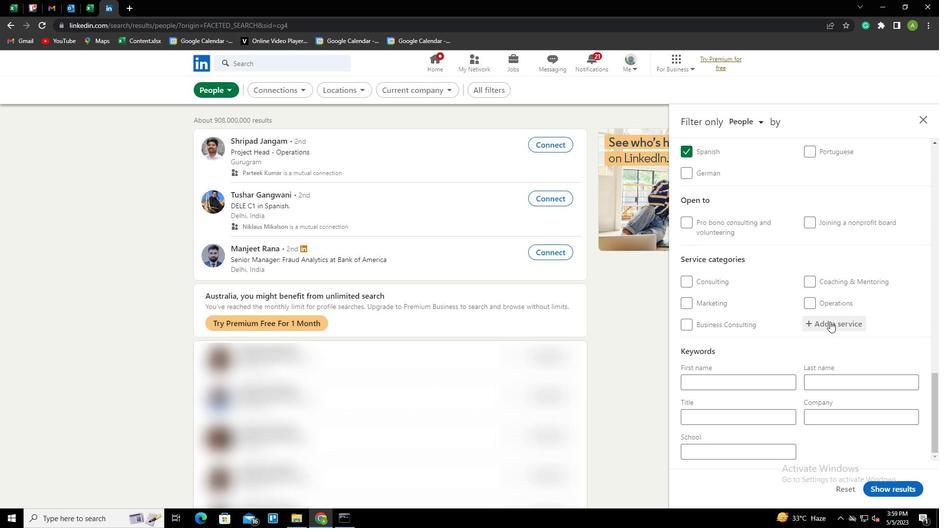 
Action: Key pressed <Key.shift><Key.shift><Key.shift><Key.shift><Key.shift><Key.shift><Key.shift><Key.shift><Key.shift><Key.shift><Key.shift><Key.shift><Key.shift><Key.shift><Key.shift><Key.shift><Key.shift><Key.shift><Key.shift><Key.shift><Key.shift><Key.shift><Key.shift><Key.shift><Key.shift><Key.shift><Key.shift><Key.shift><Key.shift><Key.shift><Key.shift><Key.shift><Key.shift><Key.shift><Key.shift><Key.shift><Key.shift><Key.shift><Key.shift><Key.shift>GROWTH<Key.space><Key.shift>MARKETING<Key.down><Key.enter>
Screenshot: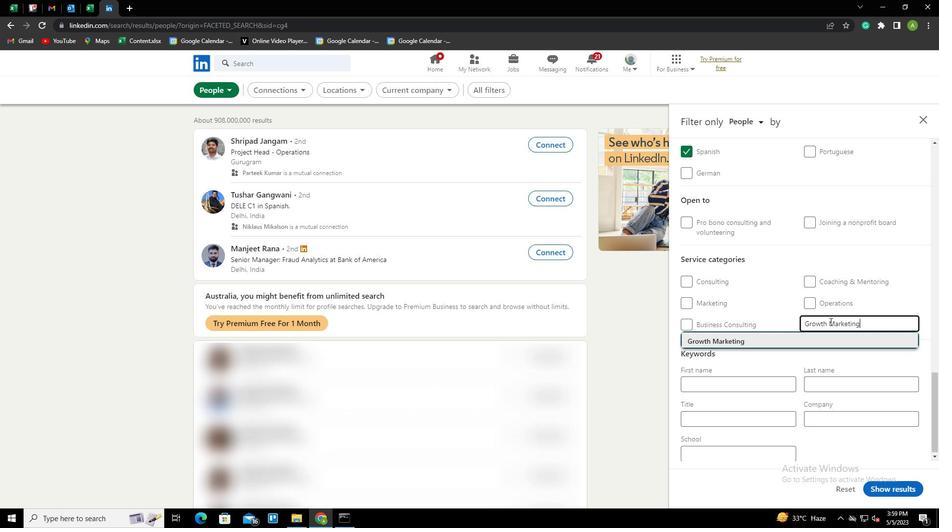 
Action: Mouse scrolled (830, 321) with delta (0, 0)
Screenshot: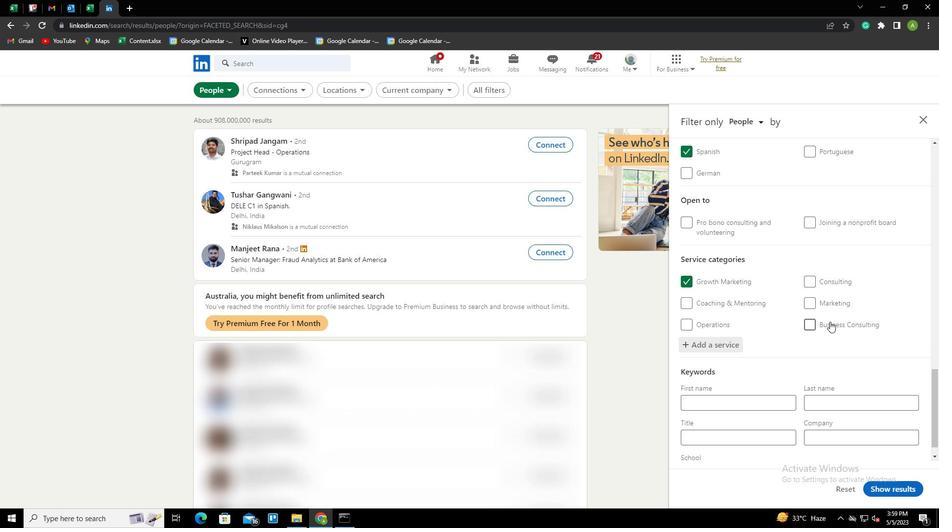 
Action: Mouse scrolled (830, 321) with delta (0, 0)
Screenshot: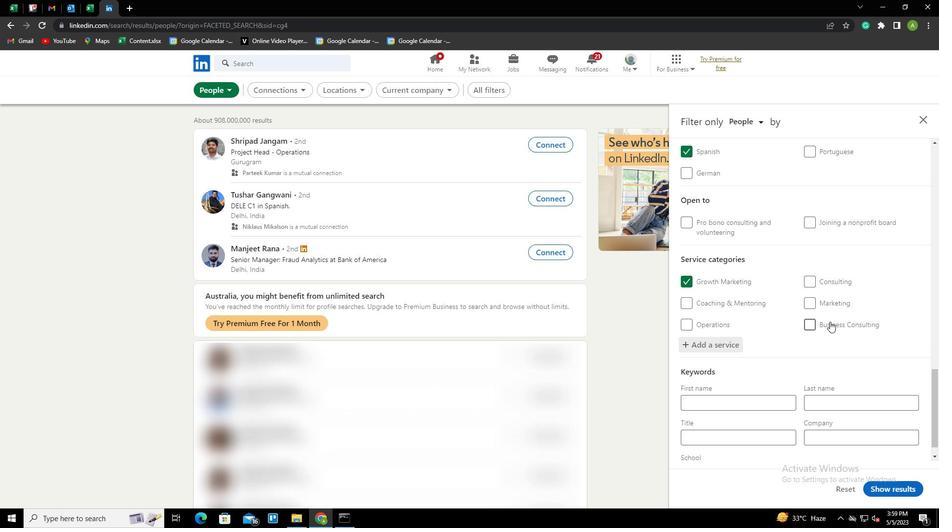 
Action: Mouse scrolled (830, 321) with delta (0, 0)
Screenshot: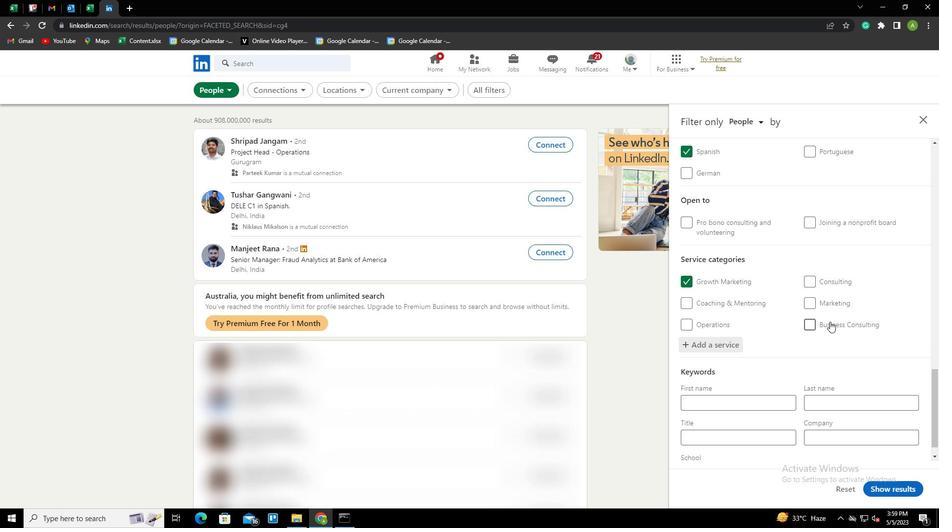 
Action: Mouse scrolled (830, 321) with delta (0, 0)
Screenshot: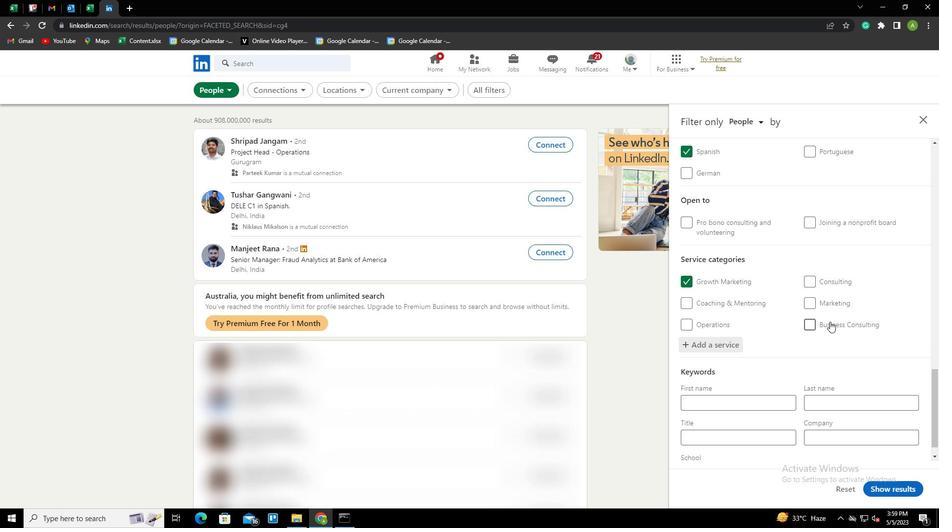 
Action: Mouse scrolled (830, 321) with delta (0, 0)
Screenshot: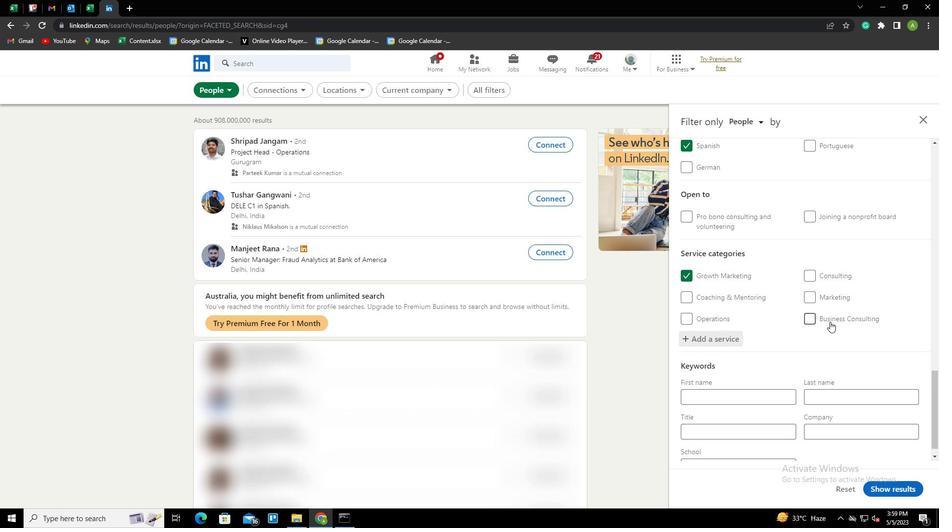 
Action: Mouse moved to (738, 414)
Screenshot: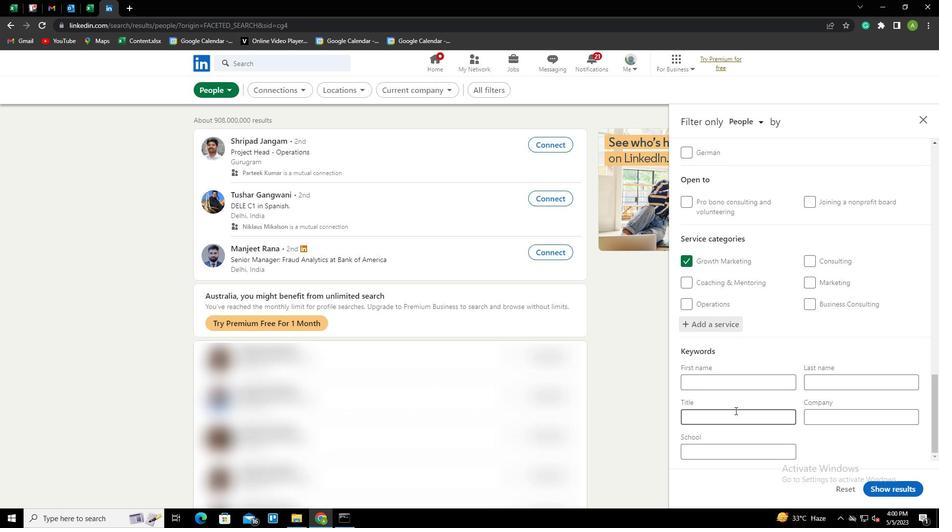 
Action: Mouse pressed left at (738, 414)
Screenshot: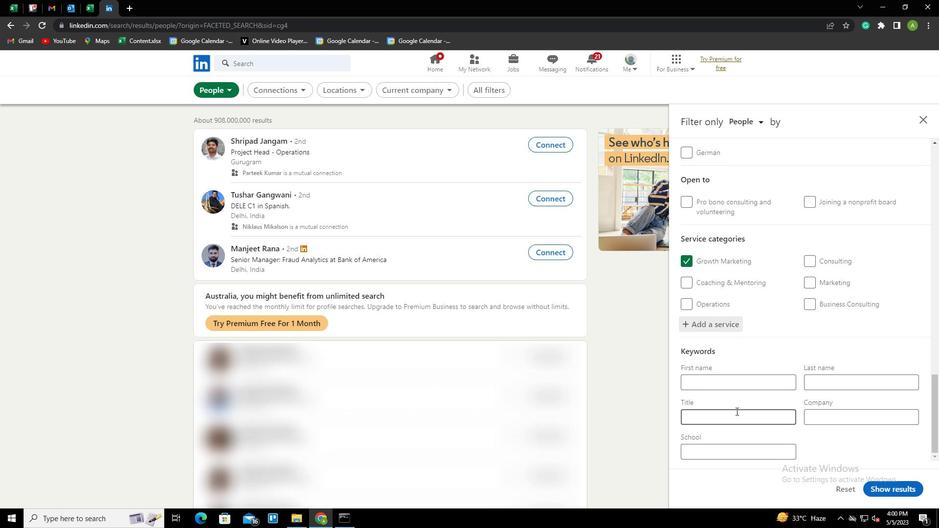 
Action: Key pressed <Key.shift><Key.shift><Key.shift><Key.shift><Key.shift><Key.shift>MEDICAL<Key.space><Key.shift>TRANSCRIPTIONIST
Screenshot: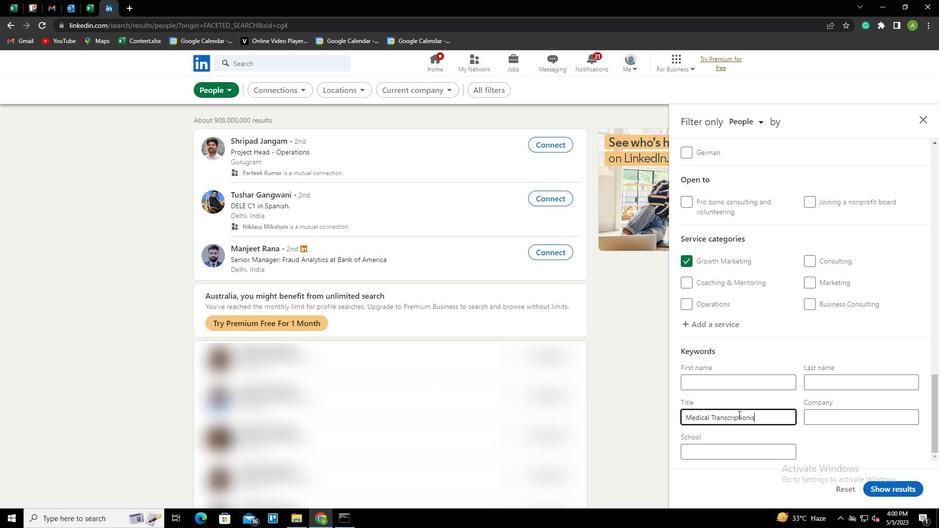 
Action: Mouse moved to (815, 443)
Screenshot: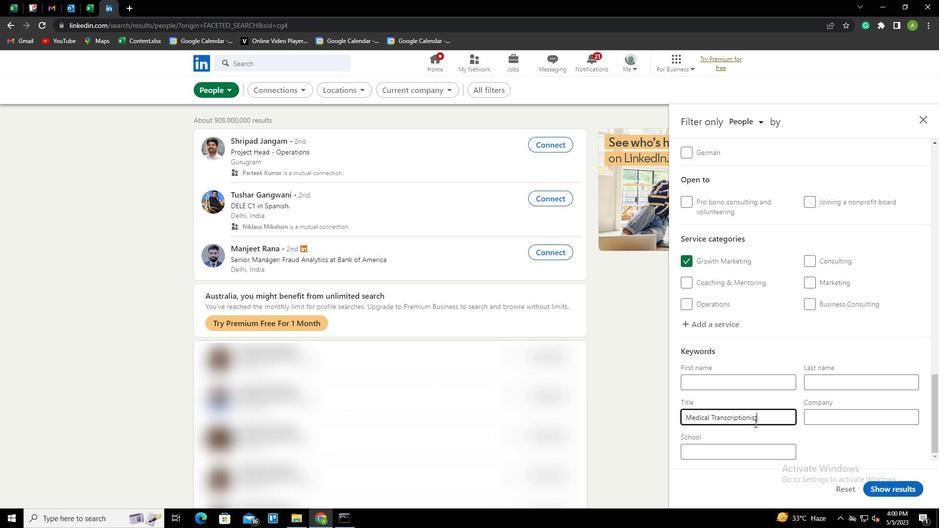 
Action: Mouse pressed left at (815, 443)
Screenshot: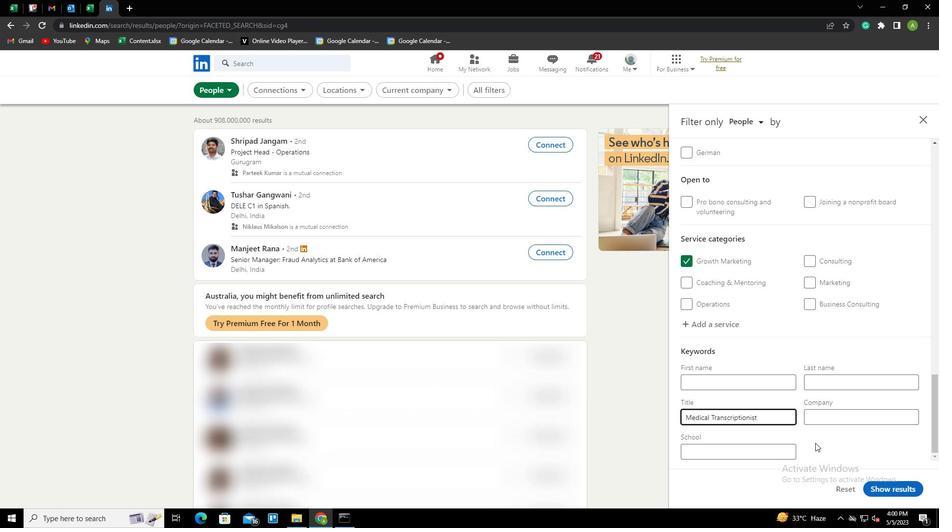 
Action: Mouse moved to (887, 489)
Screenshot: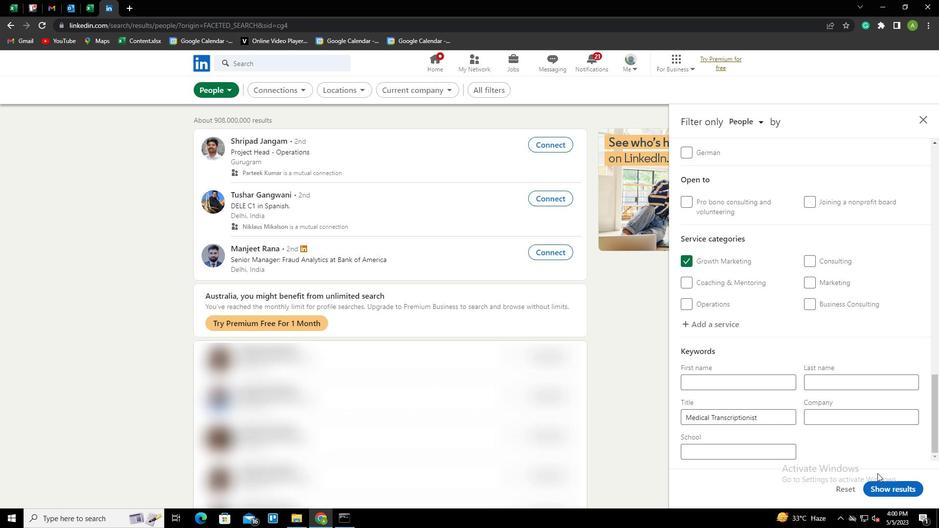 
Action: Mouse pressed left at (887, 489)
Screenshot: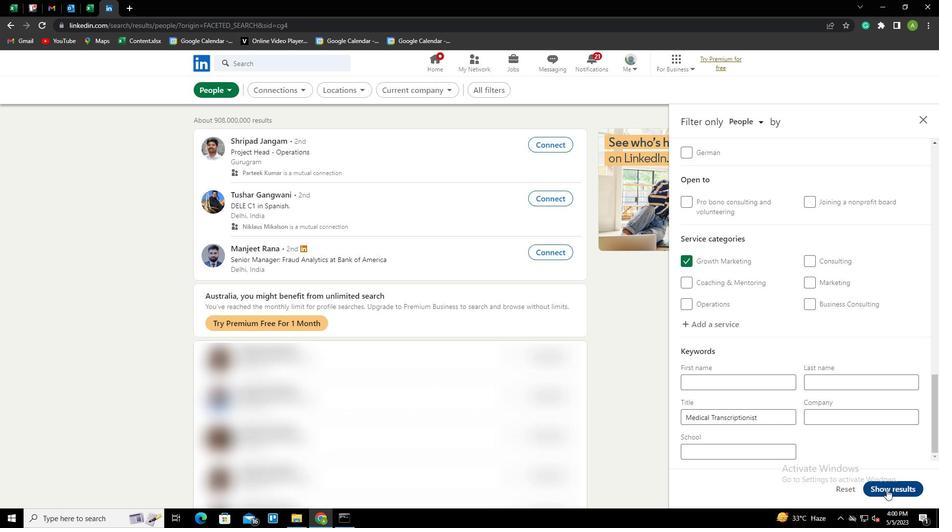 
